Task: Find connections with filter location Blomberg with filter topic #mentorshipwith filter profile language Potuguese with filter current company CSG with filter school Institute of Management Technology, Ghaziabad with filter industry Personal Care Services with filter service category Consulting with filter keywords title Musician
Action: Mouse moved to (561, 73)
Screenshot: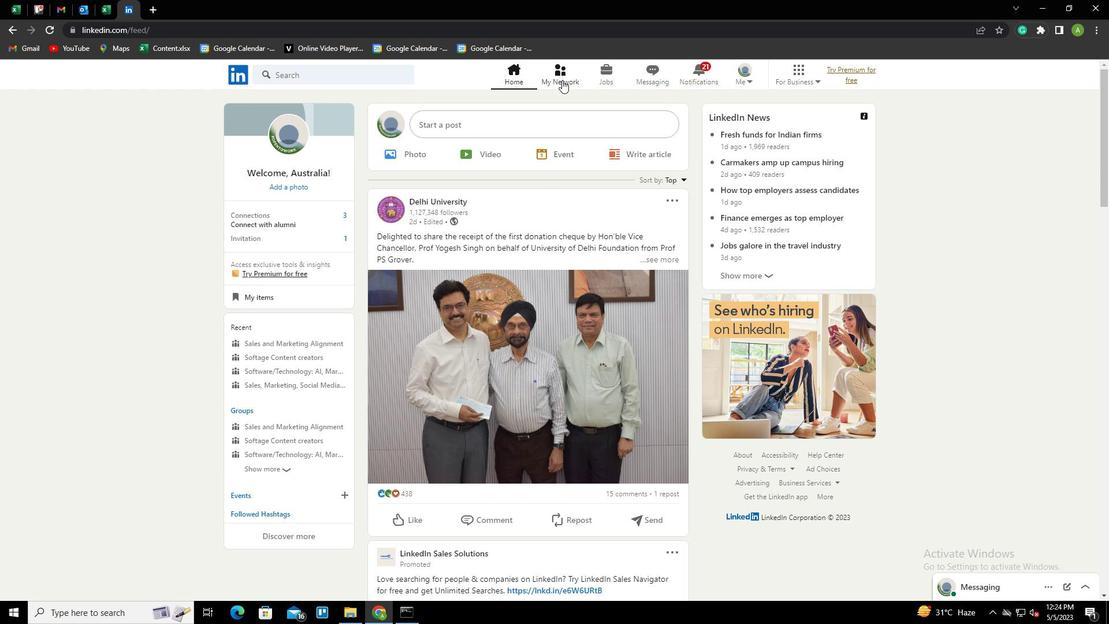 
Action: Mouse pressed left at (561, 73)
Screenshot: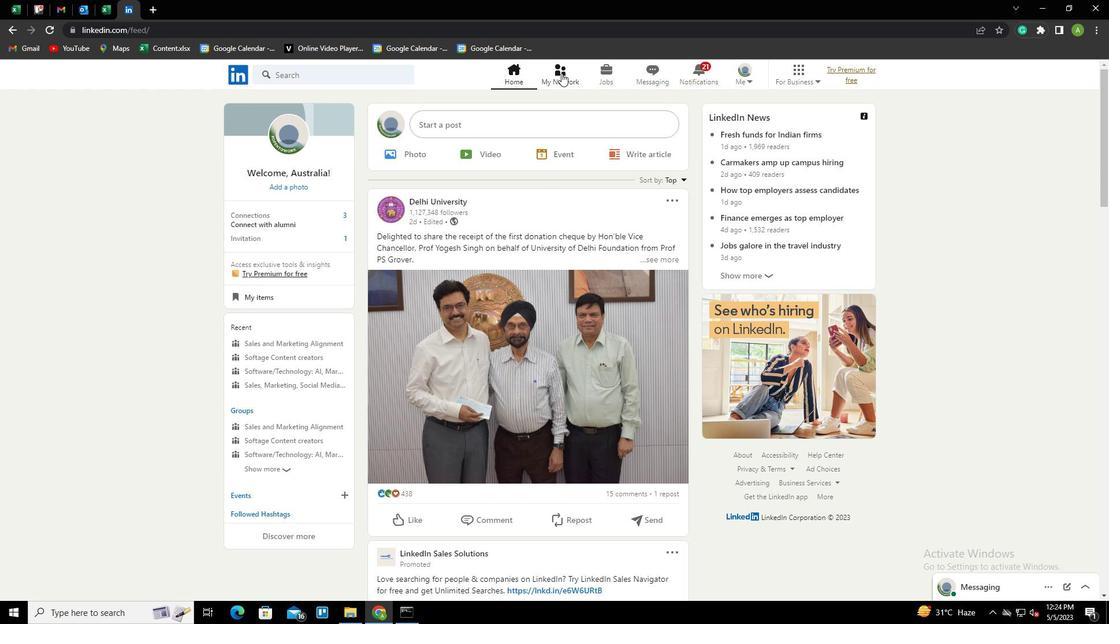 
Action: Mouse moved to (289, 138)
Screenshot: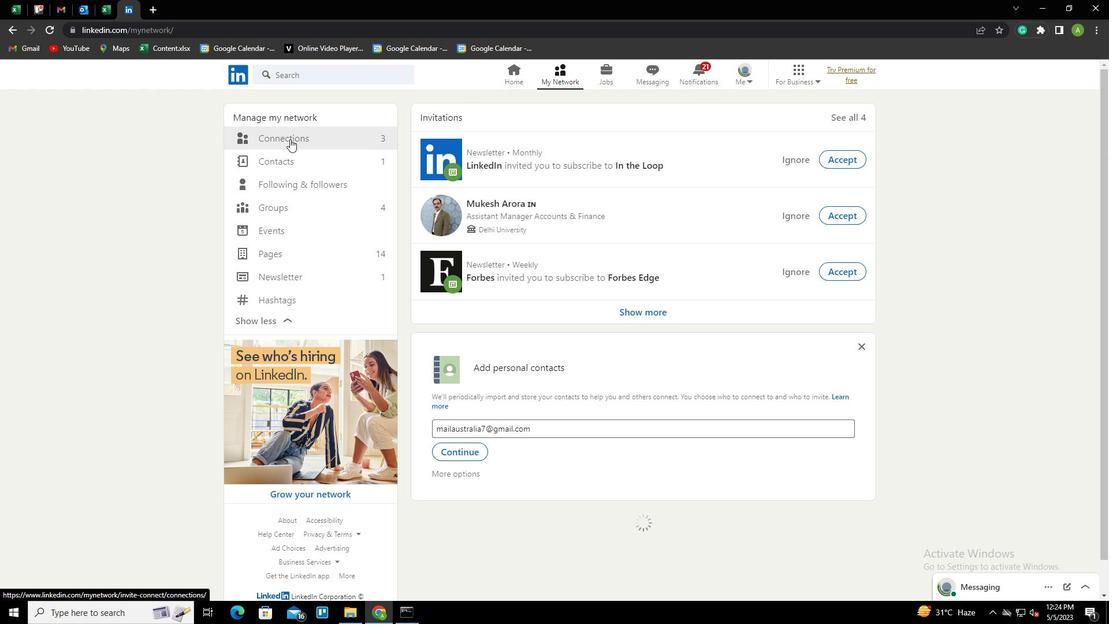 
Action: Mouse pressed left at (289, 138)
Screenshot: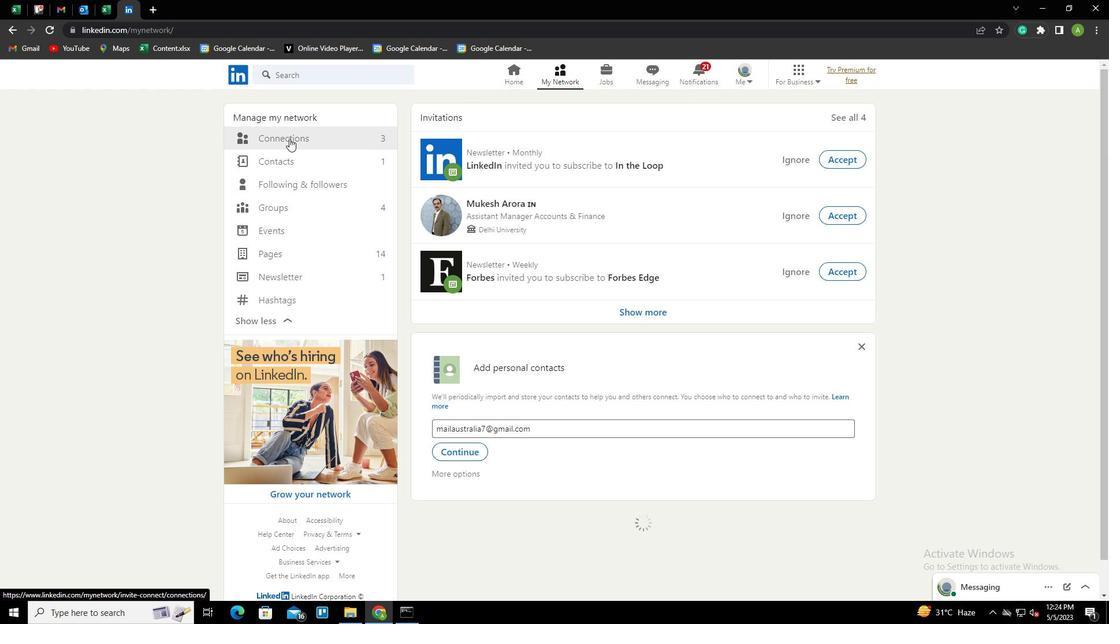 
Action: Mouse pressed left at (289, 138)
Screenshot: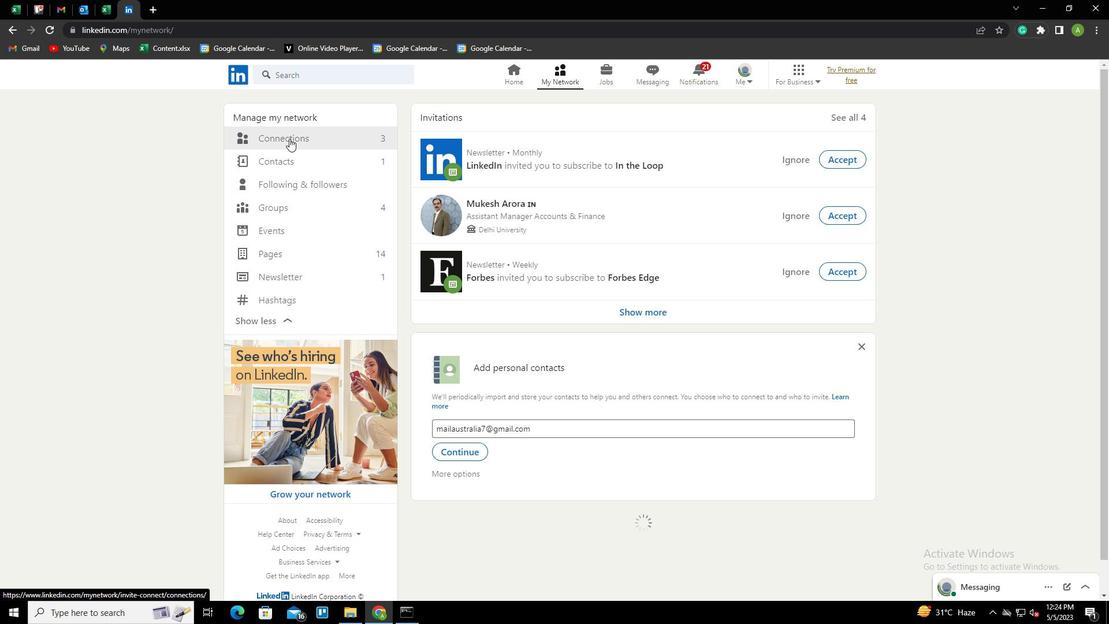 
Action: Mouse moved to (641, 135)
Screenshot: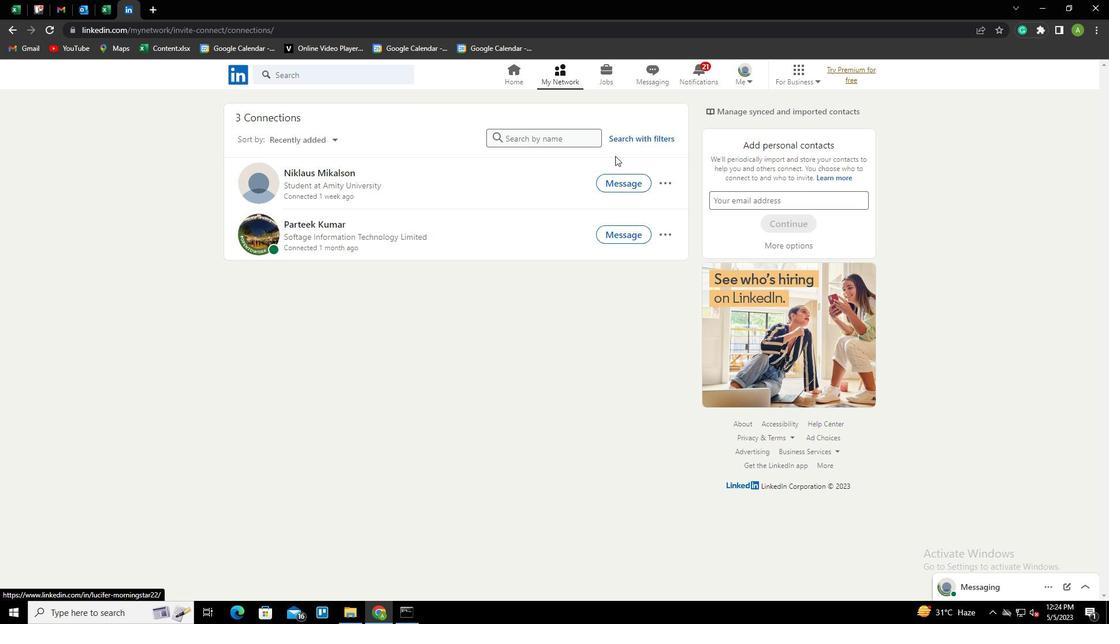 
Action: Mouse pressed left at (641, 135)
Screenshot: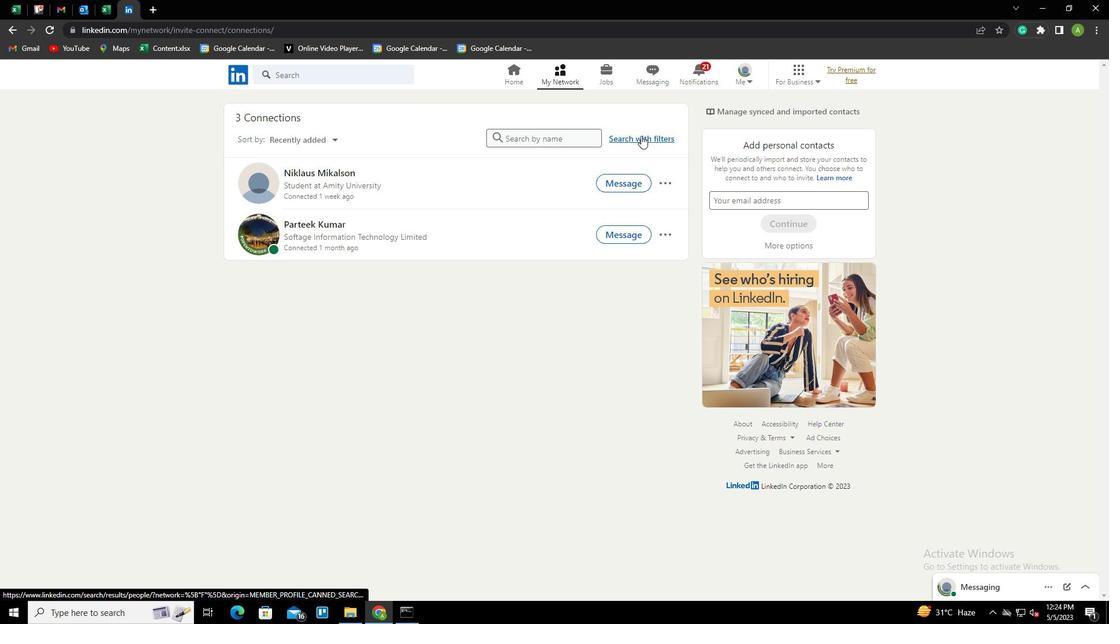 
Action: Mouse moved to (592, 102)
Screenshot: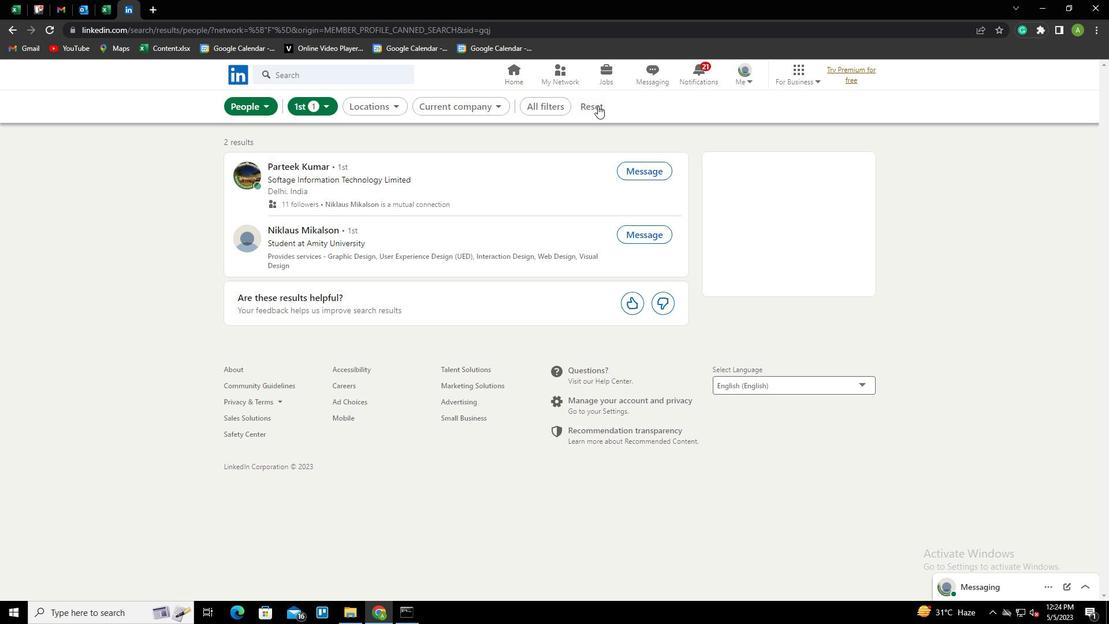 
Action: Mouse pressed left at (592, 102)
Screenshot: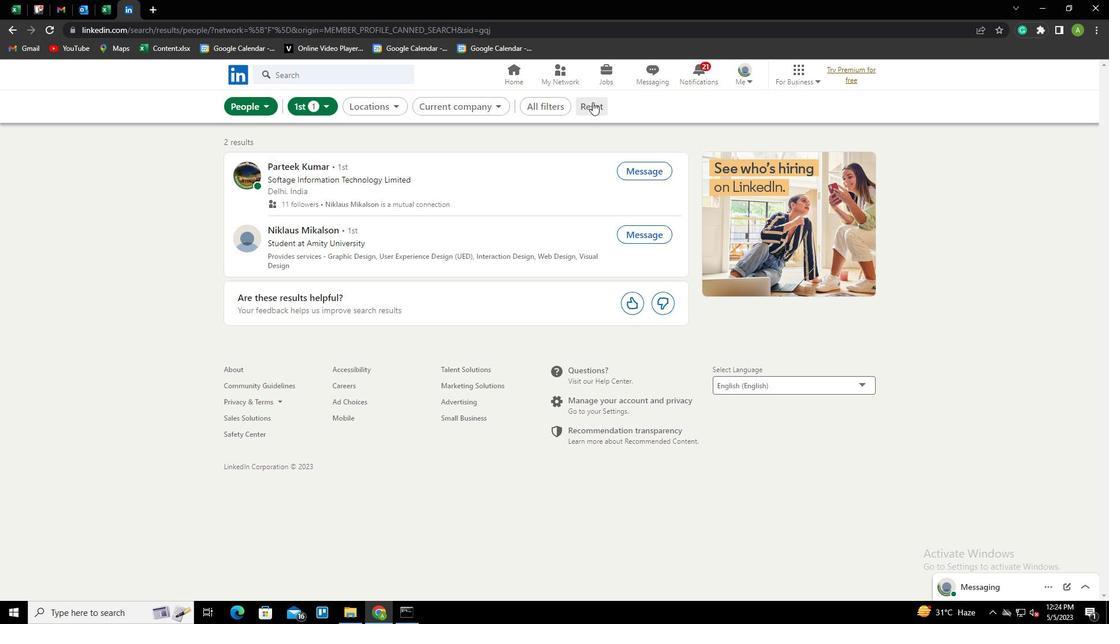 
Action: Mouse moved to (582, 104)
Screenshot: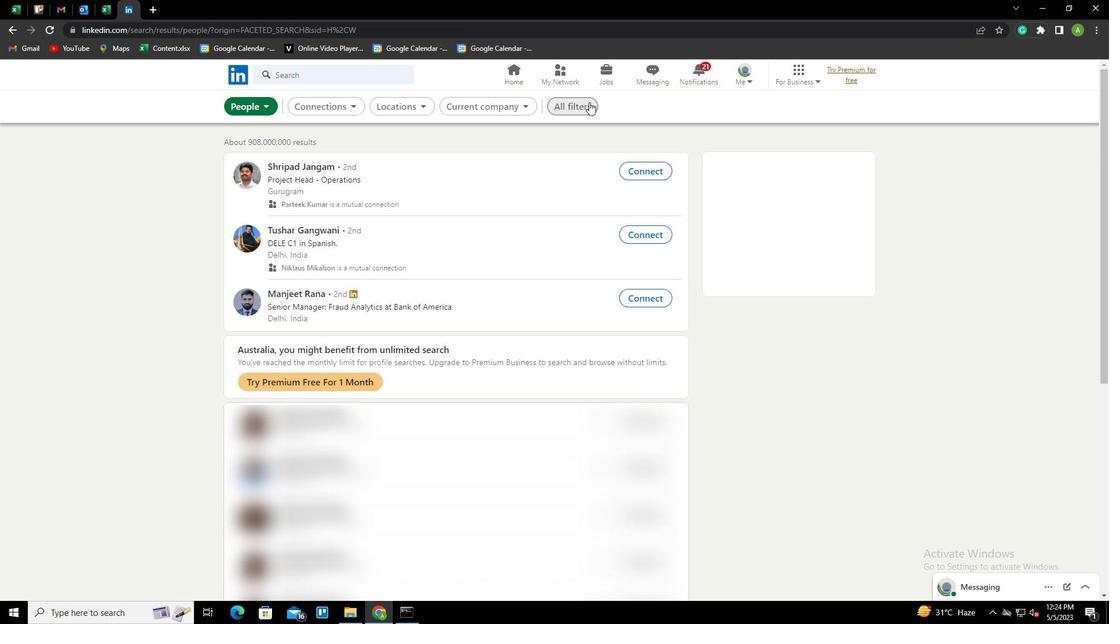 
Action: Mouse pressed left at (582, 104)
Screenshot: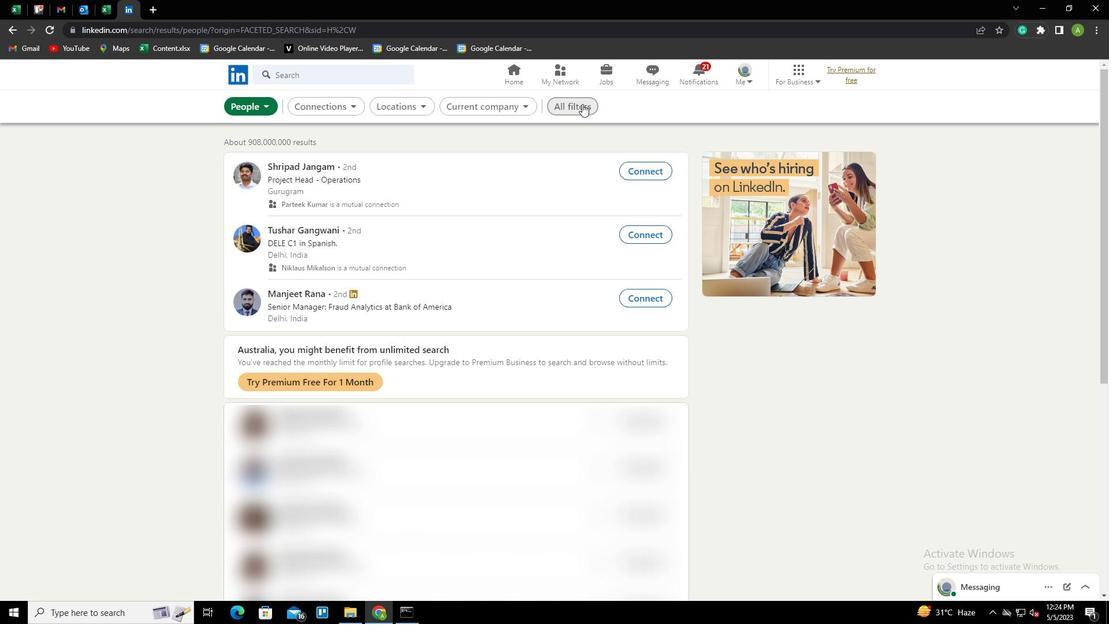 
Action: Mouse moved to (871, 332)
Screenshot: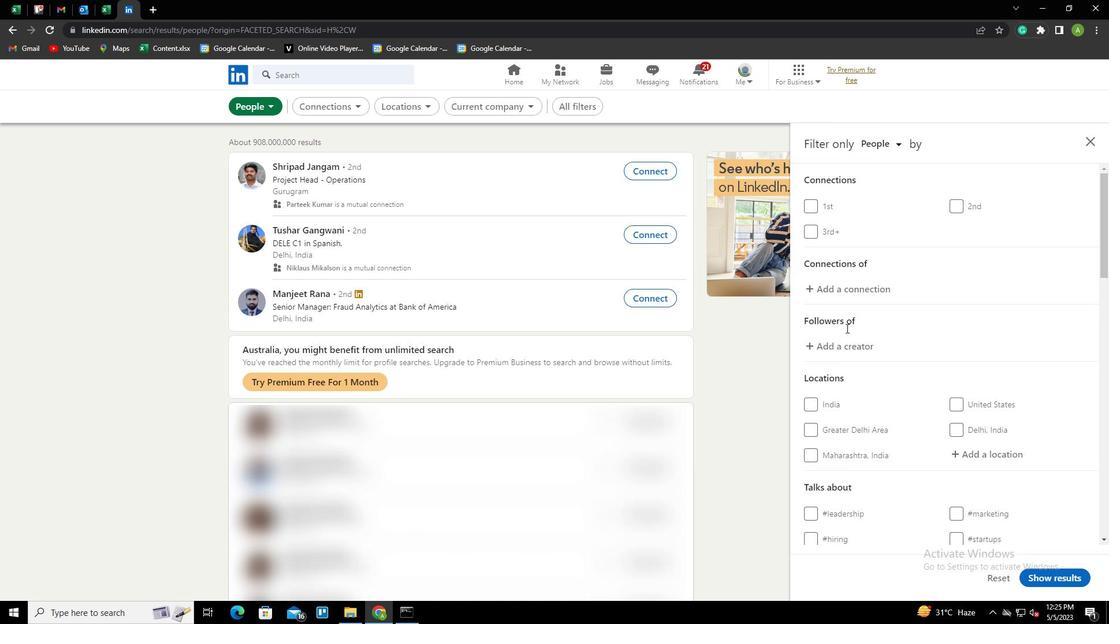 
Action: Mouse scrolled (871, 332) with delta (0, 0)
Screenshot: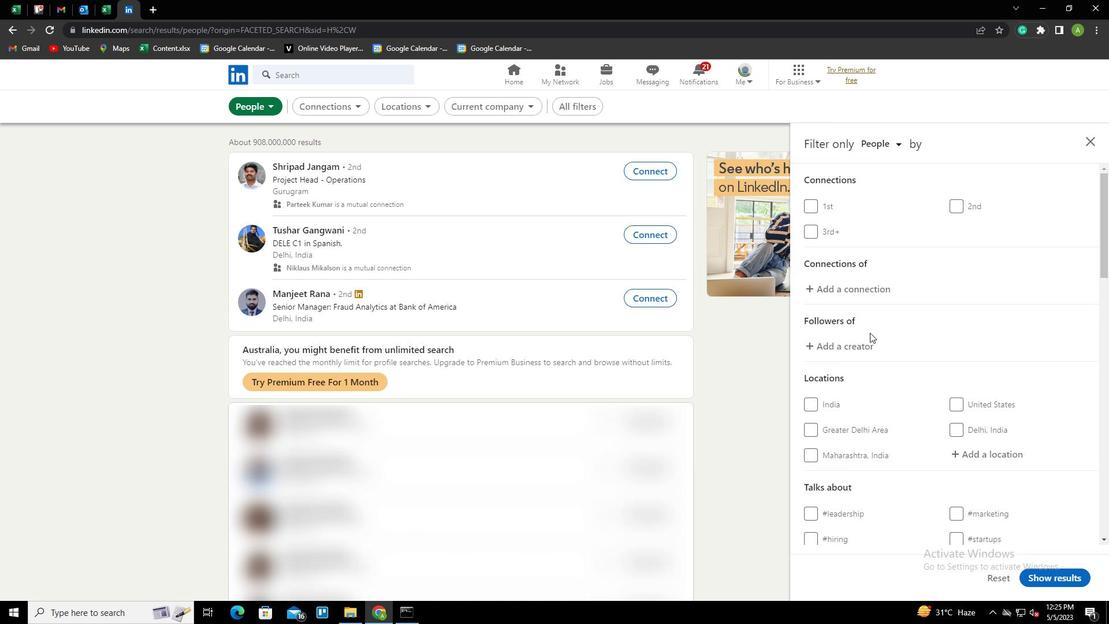 
Action: Mouse scrolled (871, 332) with delta (0, 0)
Screenshot: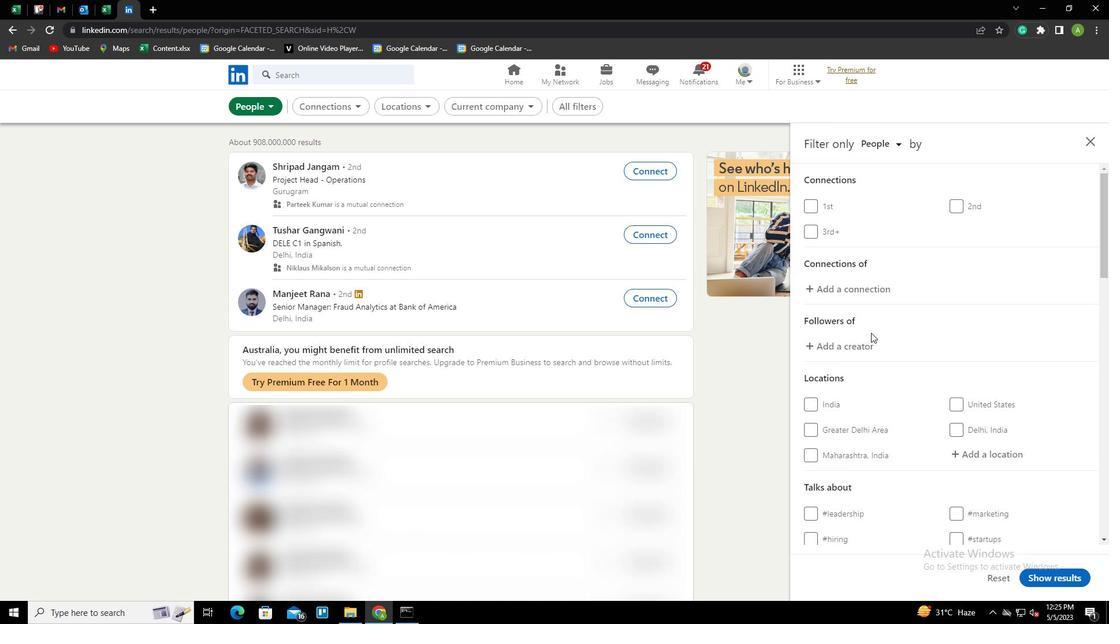 
Action: Mouse moved to (986, 342)
Screenshot: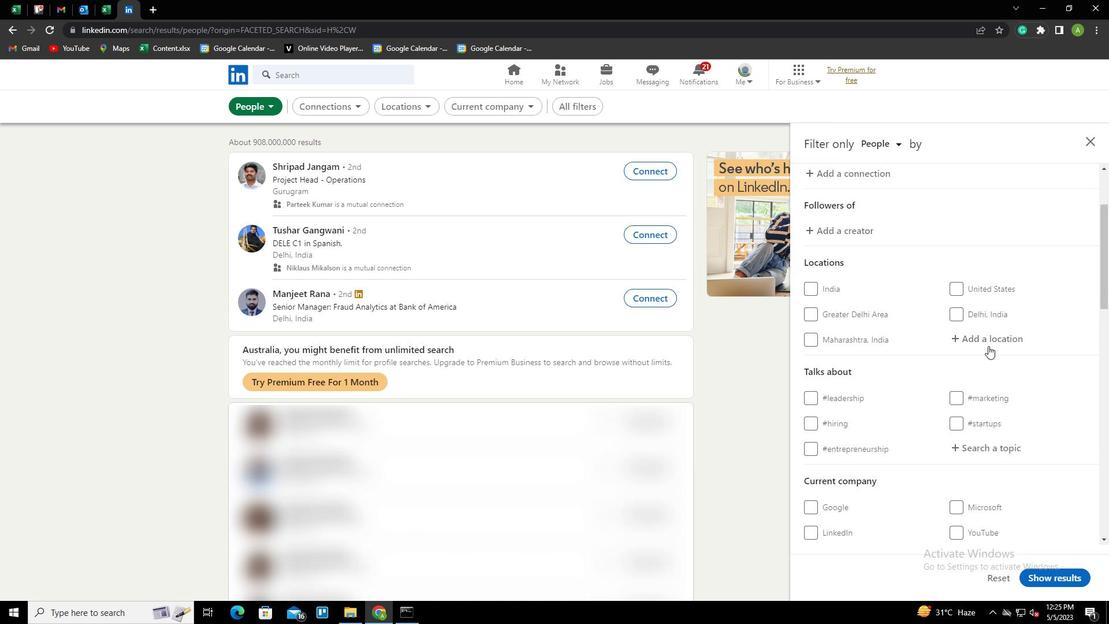 
Action: Mouse pressed left at (986, 342)
Screenshot: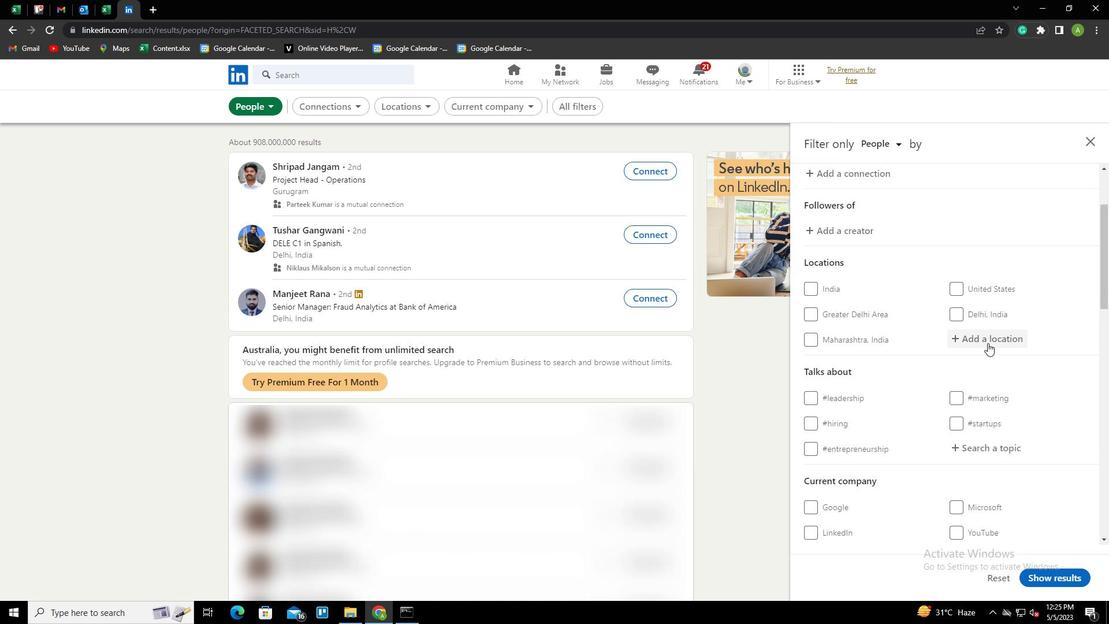 
Action: Key pressed <Key.shift><Key.shift><Key.shift><Key.shift>B
Screenshot: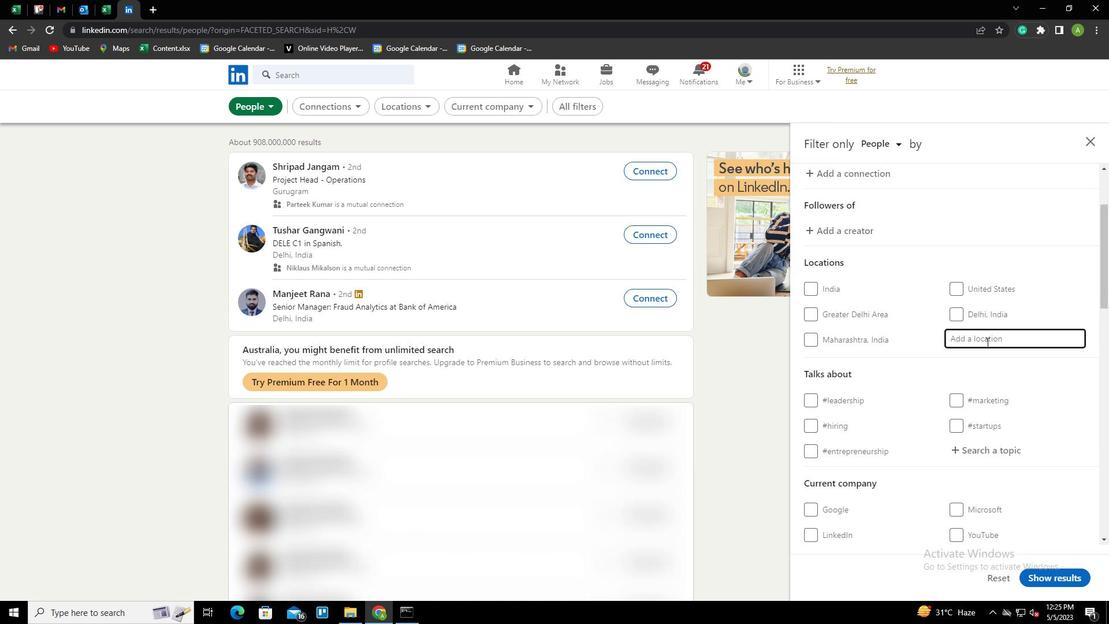 
Action: Mouse moved to (885, 292)
Screenshot: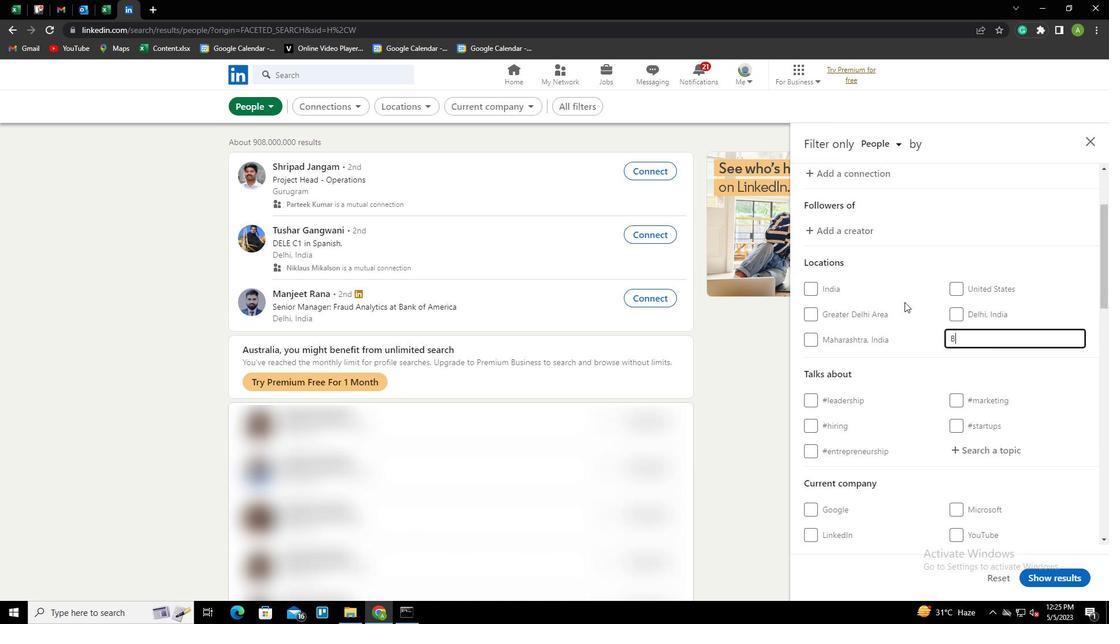
Action: Key pressed LOMBERG<Key.down><Key.enter>
Screenshot: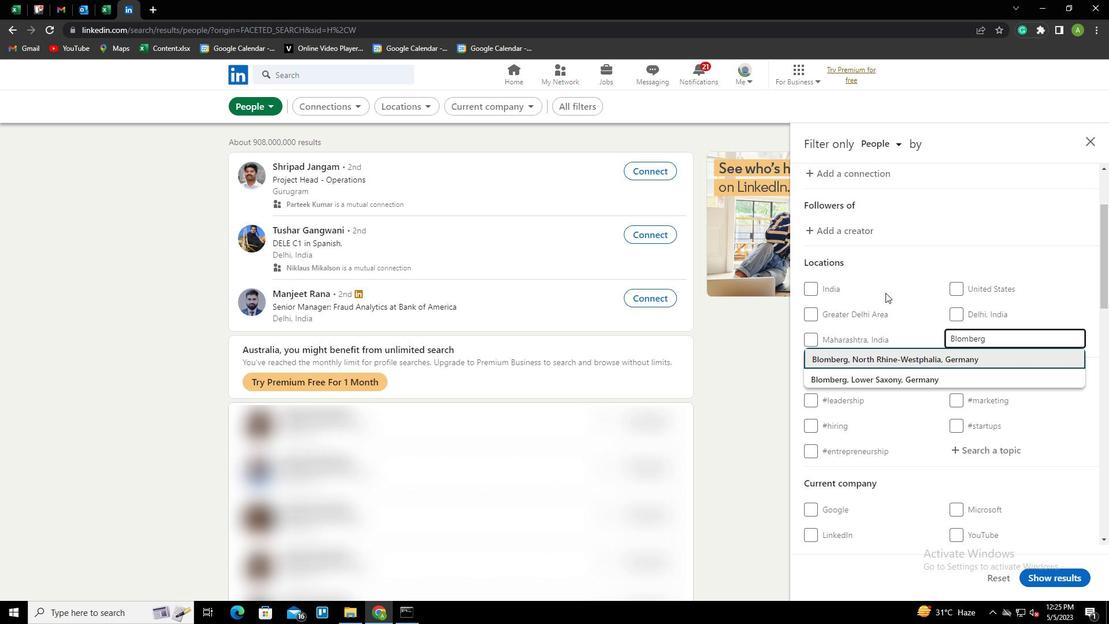 
Action: Mouse scrolled (885, 292) with delta (0, 0)
Screenshot: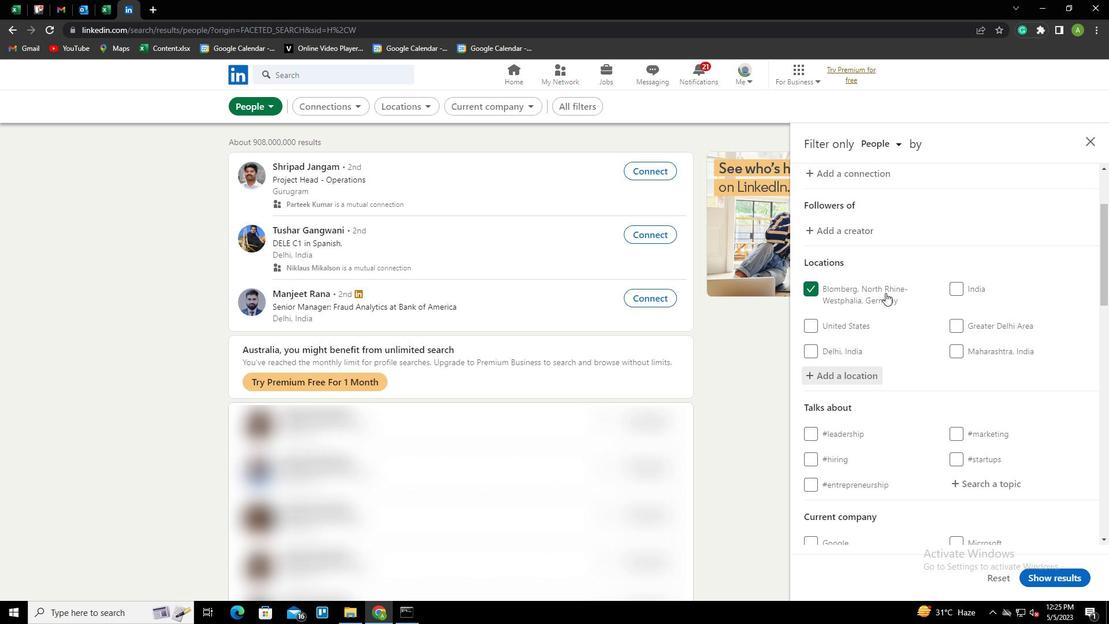
Action: Mouse scrolled (885, 292) with delta (0, 0)
Screenshot: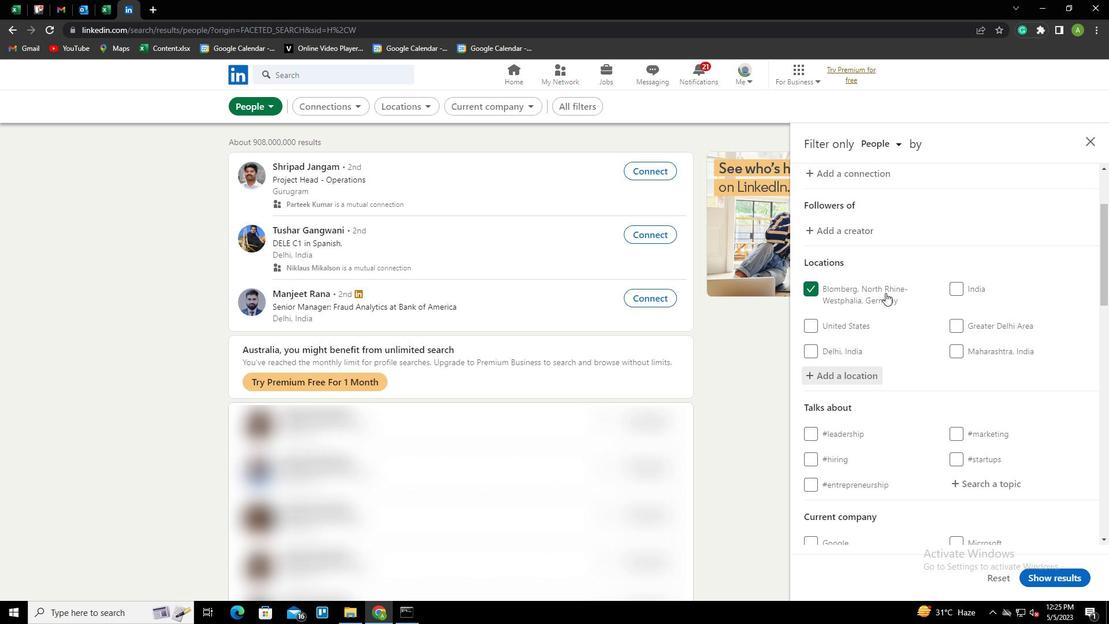 
Action: Mouse scrolled (885, 292) with delta (0, 0)
Screenshot: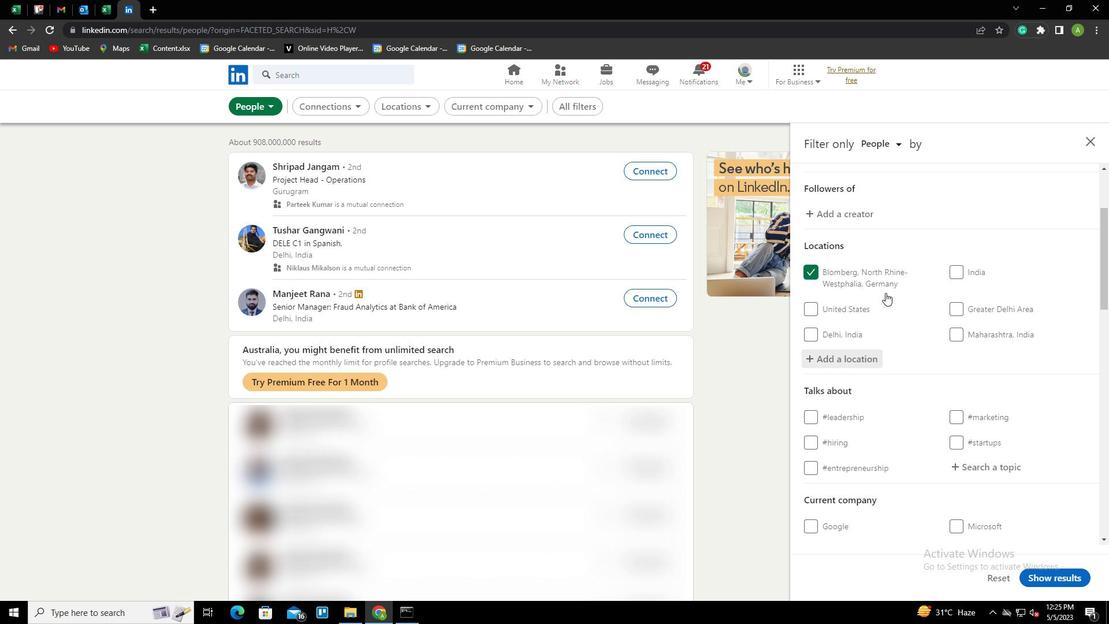 
Action: Mouse moved to (982, 308)
Screenshot: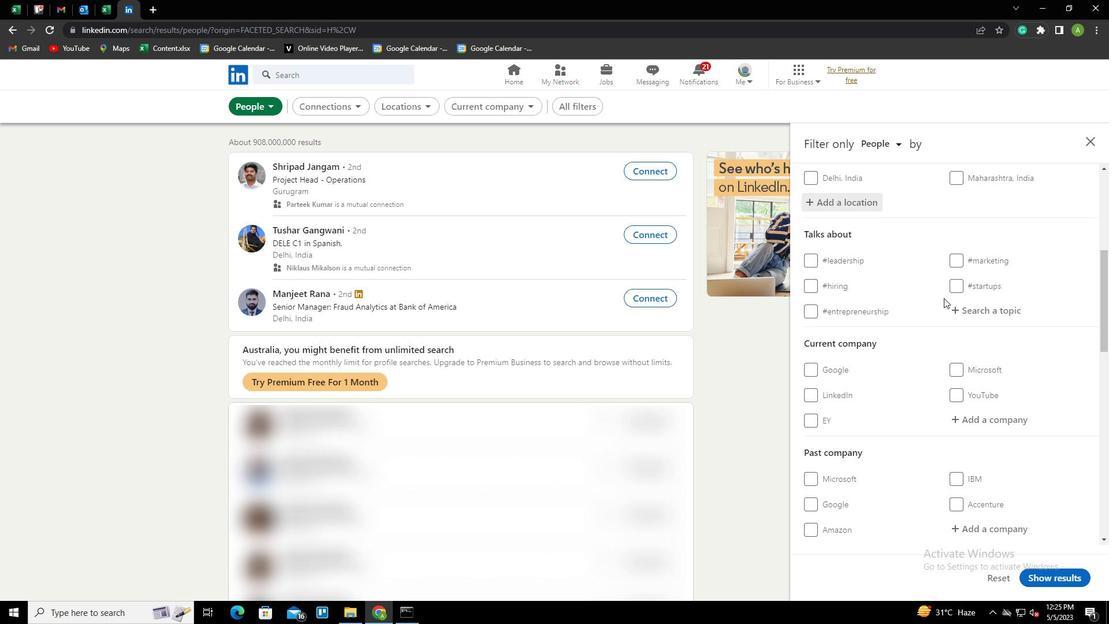 
Action: Mouse pressed left at (982, 308)
Screenshot: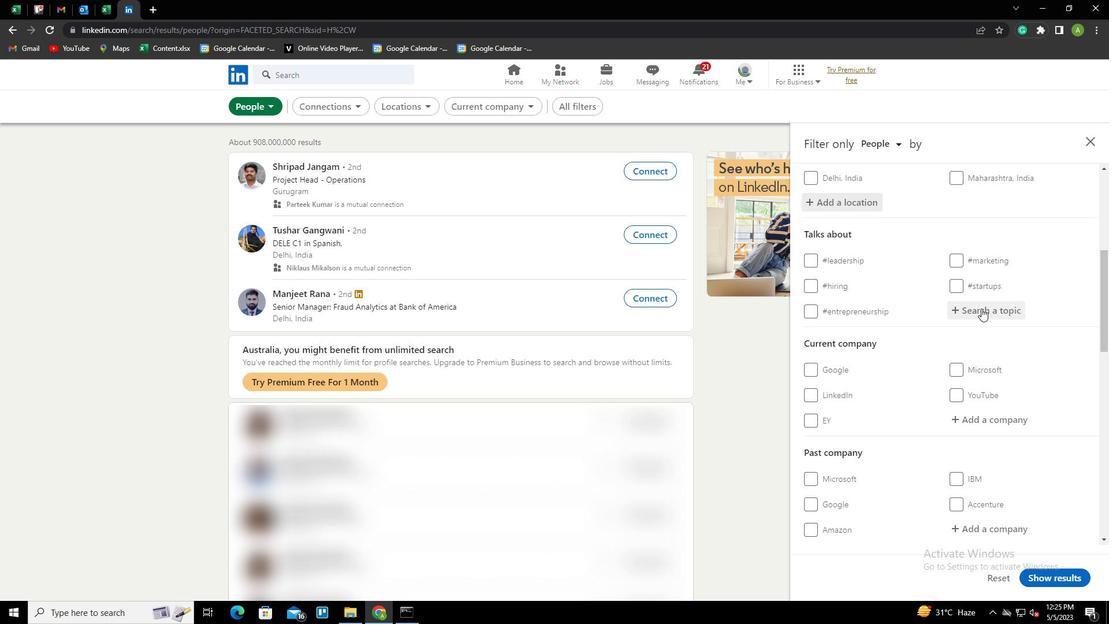 
Action: Mouse moved to (950, 328)
Screenshot: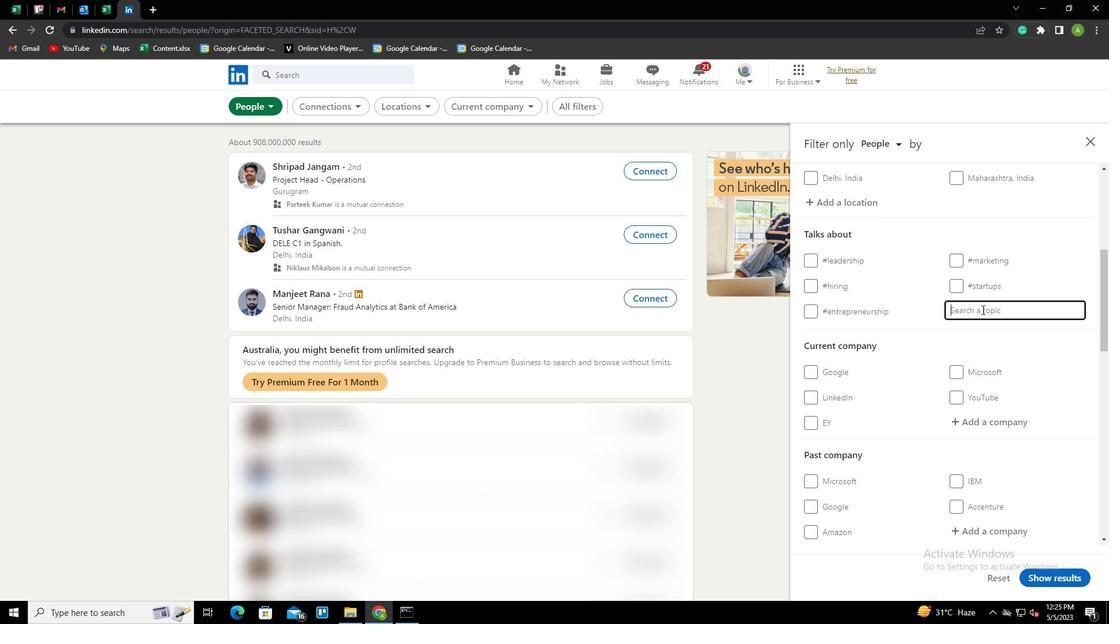 
Action: Key pressed MENTORSHIP<Key.down><Key.enter>
Screenshot: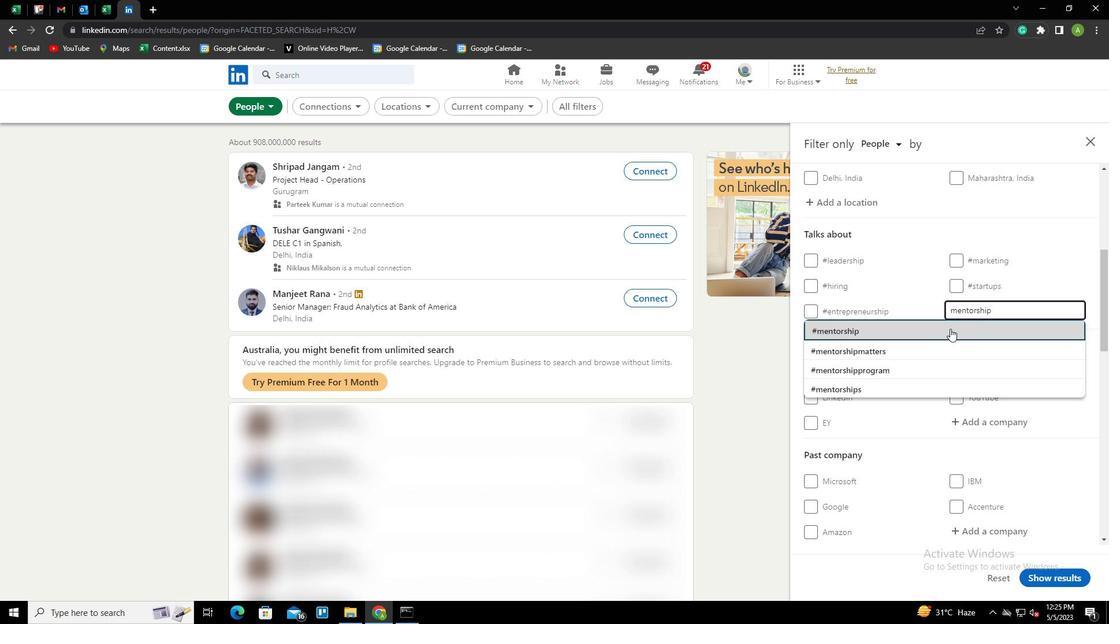
Action: Mouse scrolled (950, 328) with delta (0, 0)
Screenshot: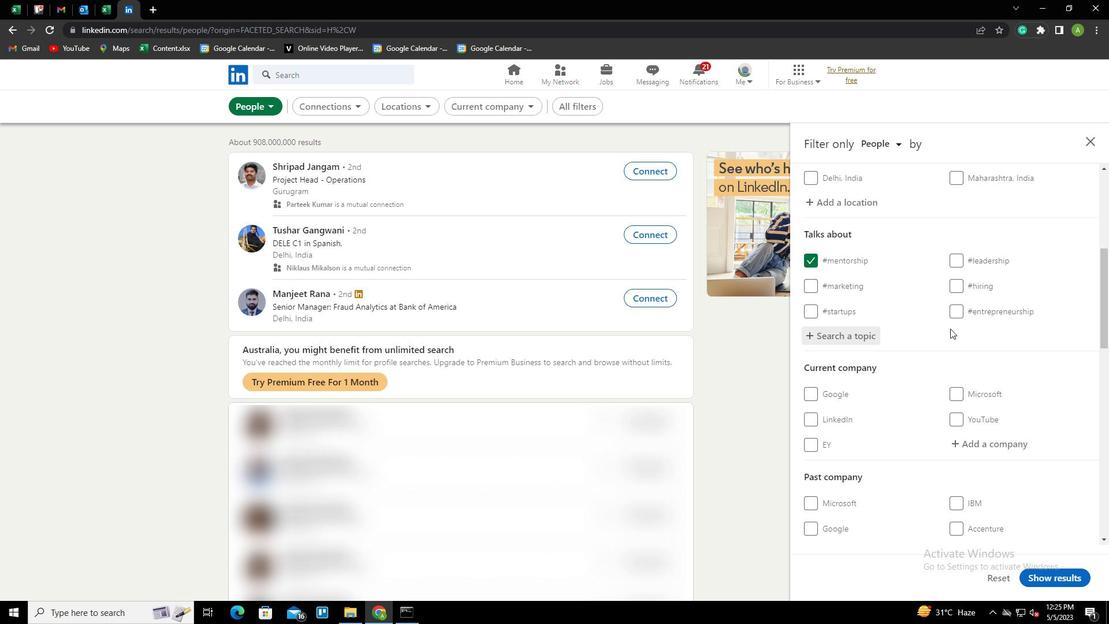 
Action: Mouse scrolled (950, 328) with delta (0, 0)
Screenshot: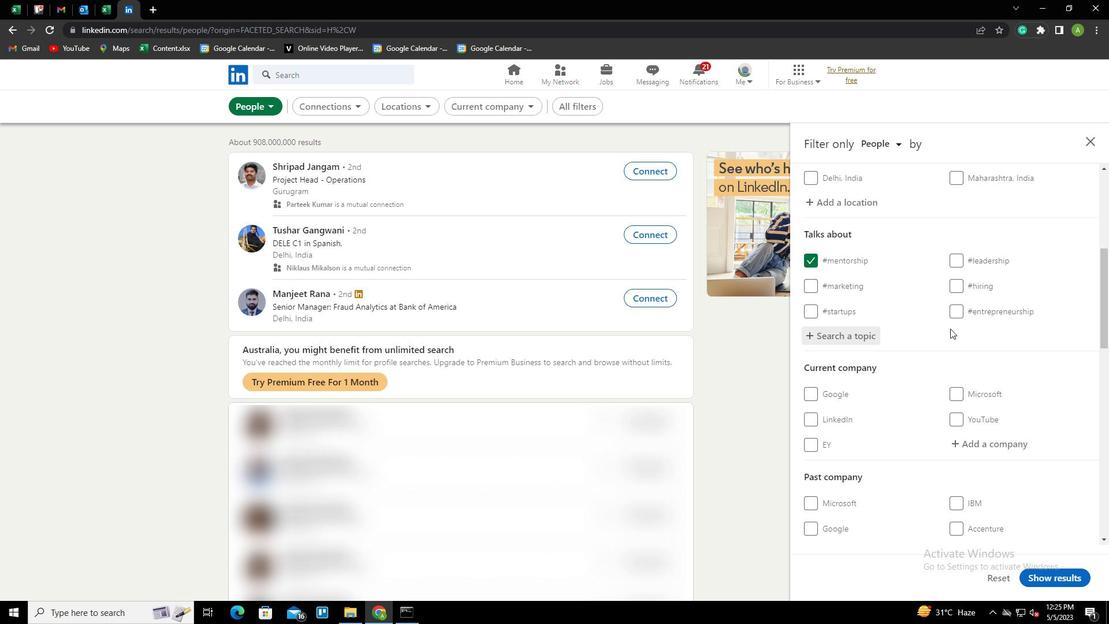 
Action: Mouse scrolled (950, 328) with delta (0, 0)
Screenshot: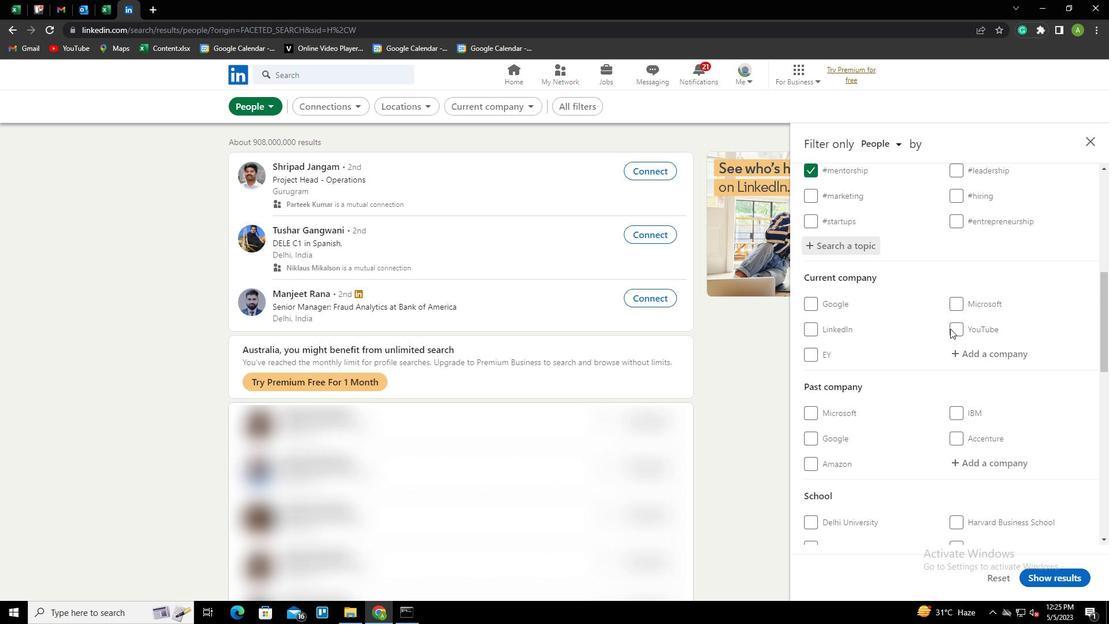 
Action: Mouse scrolled (950, 328) with delta (0, 0)
Screenshot: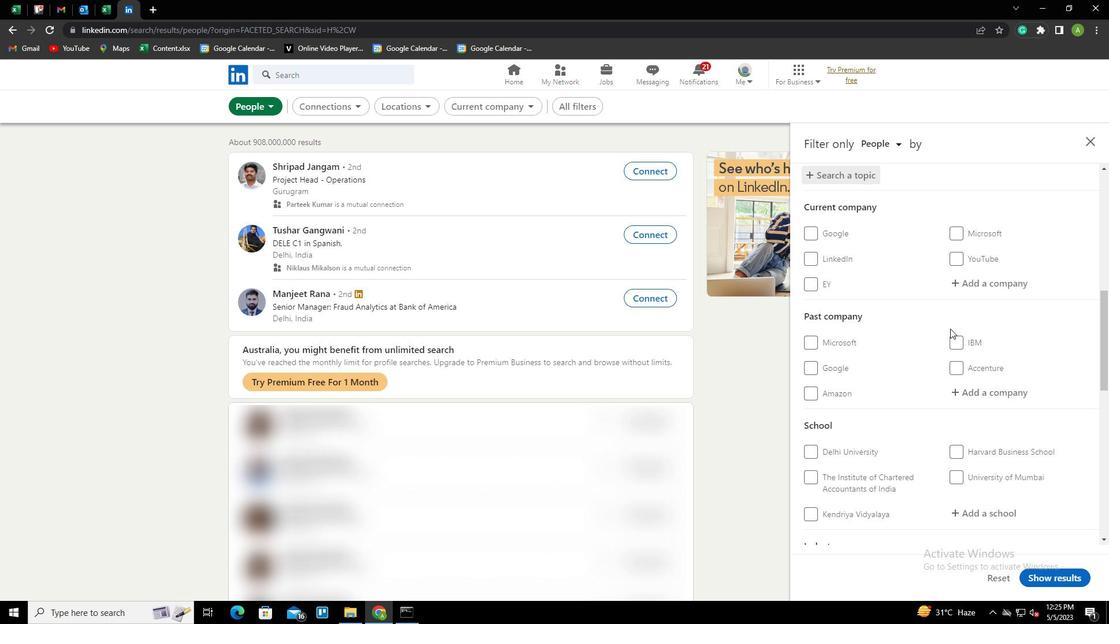 
Action: Mouse scrolled (950, 328) with delta (0, 0)
Screenshot: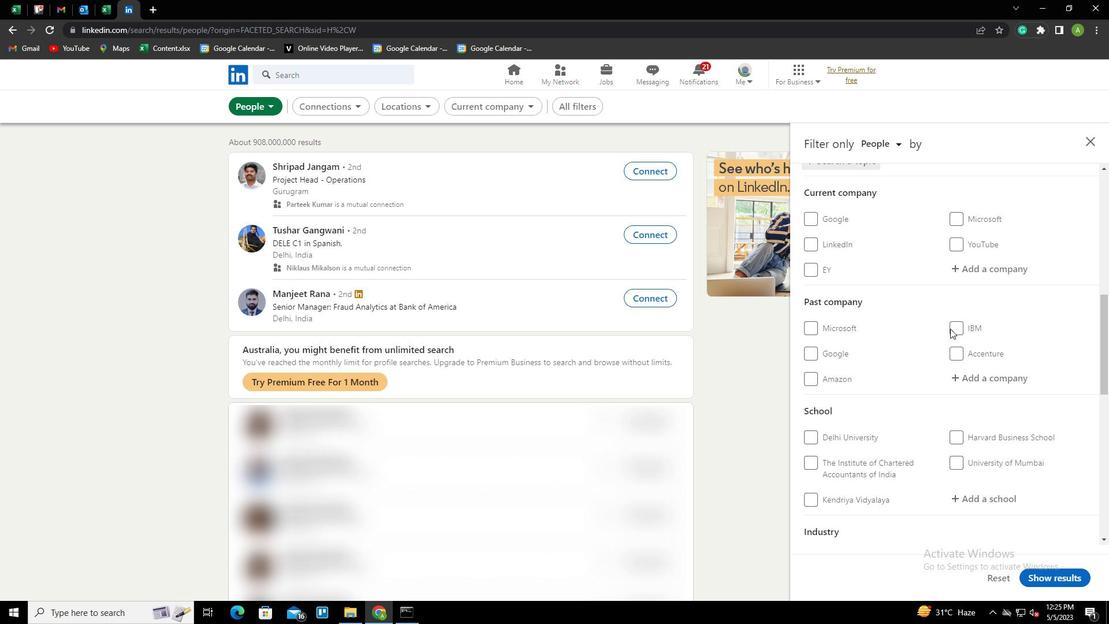 
Action: Mouse scrolled (950, 328) with delta (0, 0)
Screenshot: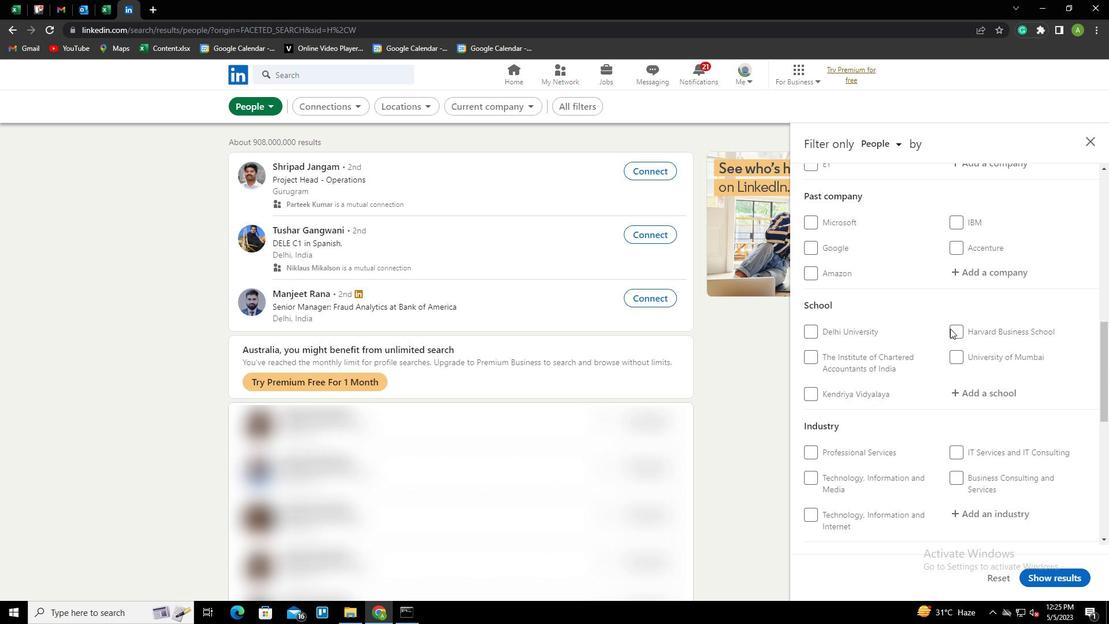 
Action: Mouse scrolled (950, 328) with delta (0, 0)
Screenshot: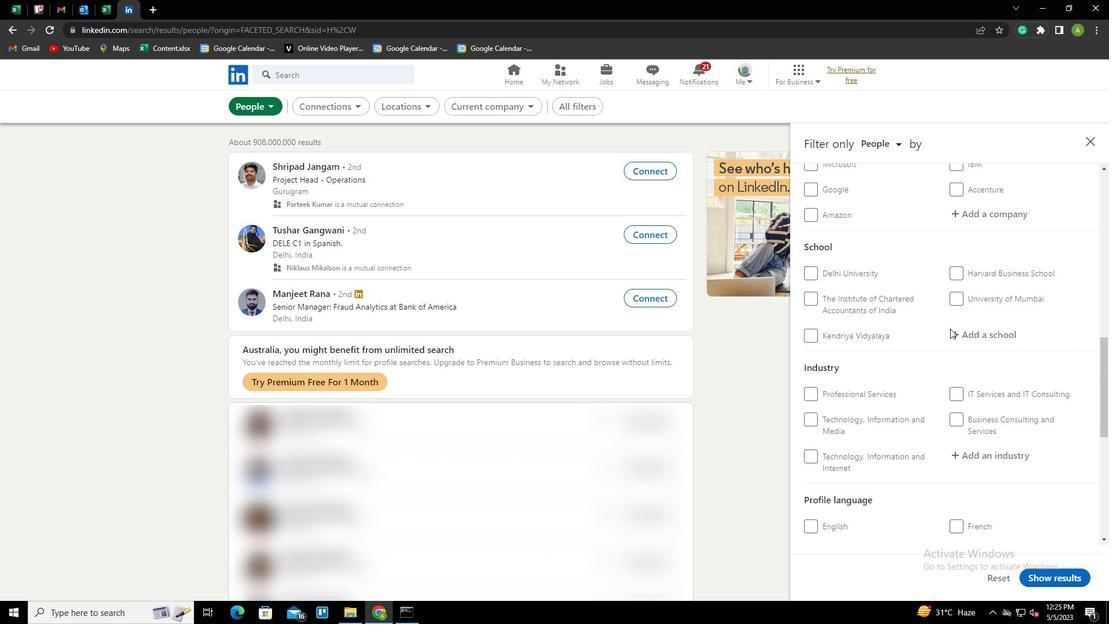 
Action: Mouse scrolled (950, 328) with delta (0, 0)
Screenshot: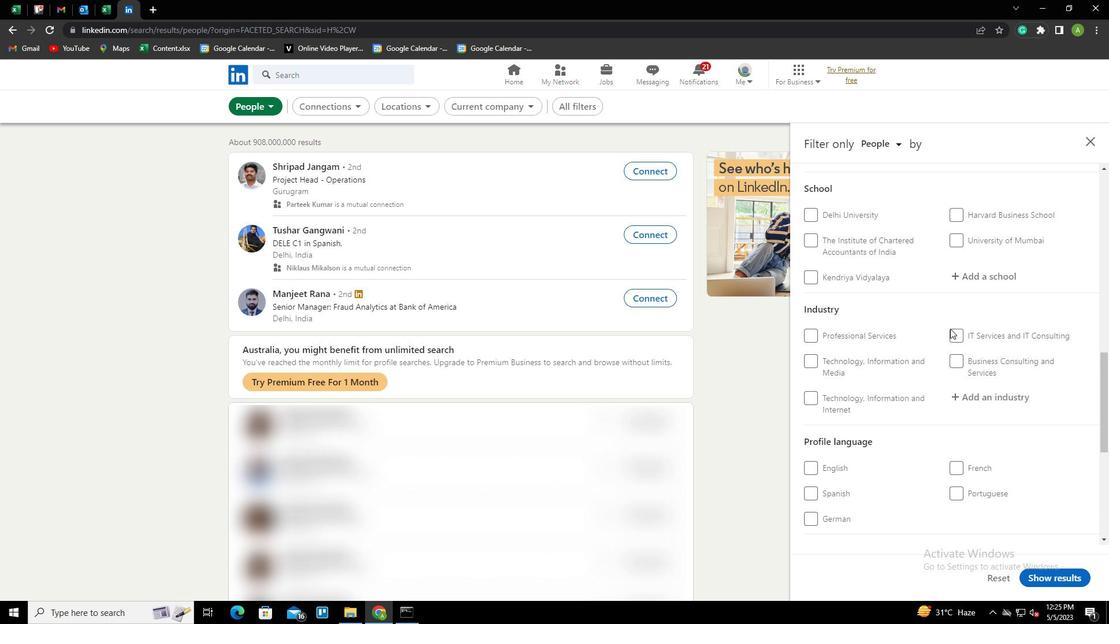
Action: Mouse scrolled (950, 328) with delta (0, 0)
Screenshot: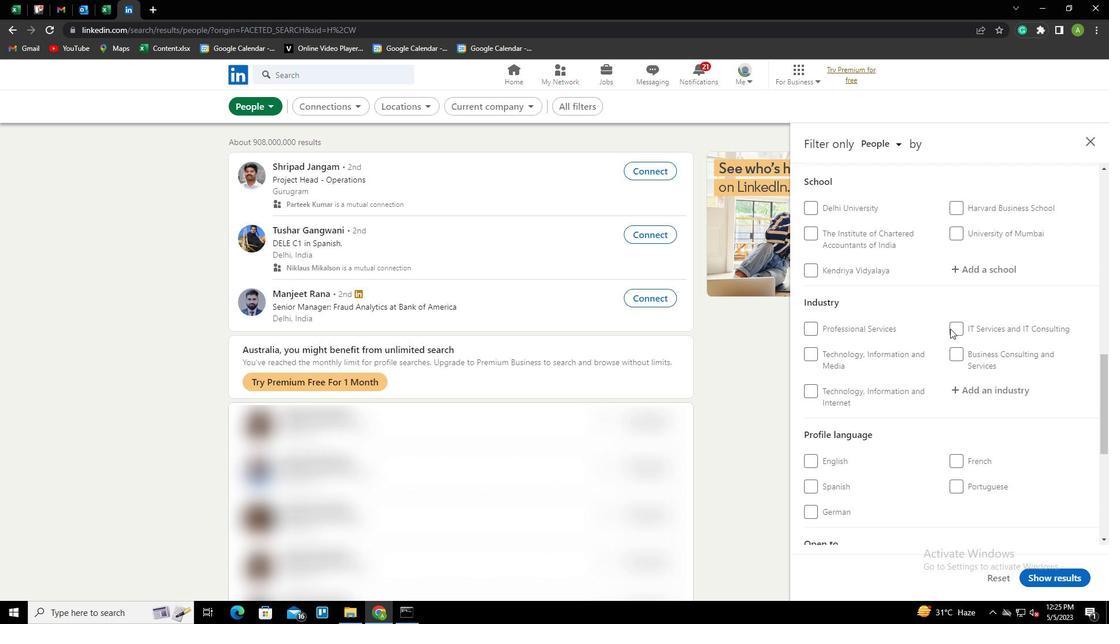 
Action: Mouse moved to (956, 366)
Screenshot: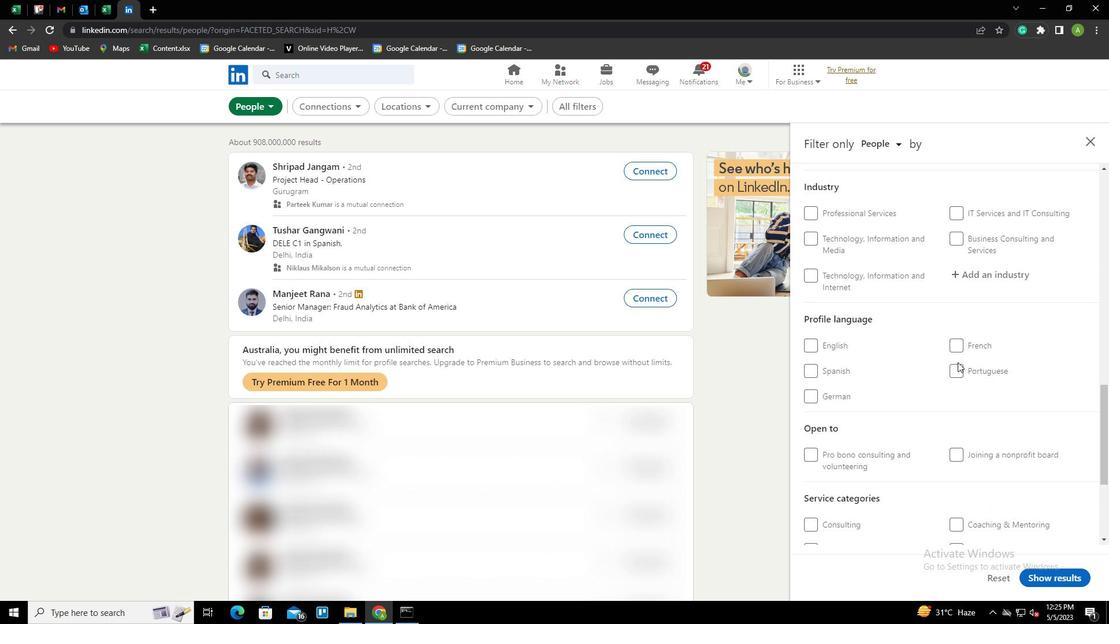 
Action: Mouse pressed left at (956, 366)
Screenshot: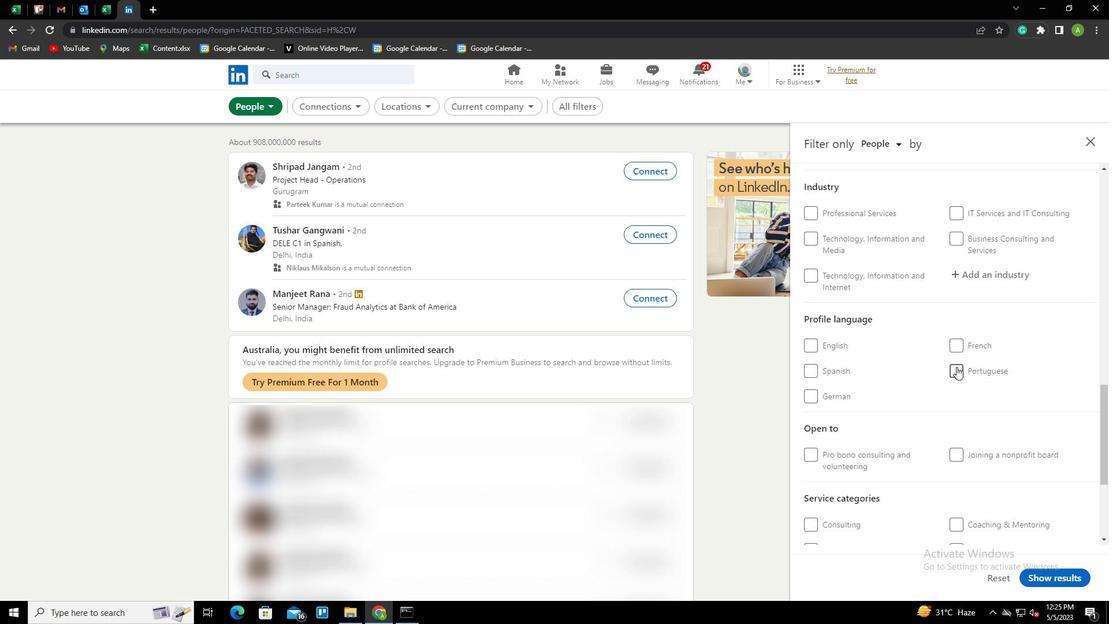 
Action: Mouse moved to (979, 343)
Screenshot: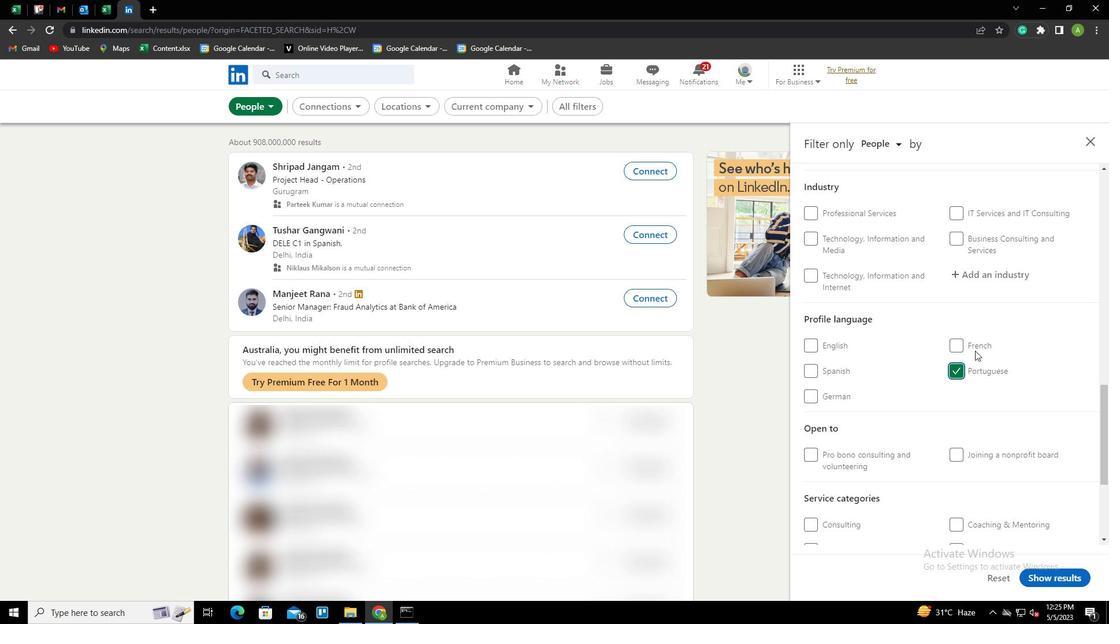 
Action: Mouse scrolled (979, 343) with delta (0, 0)
Screenshot: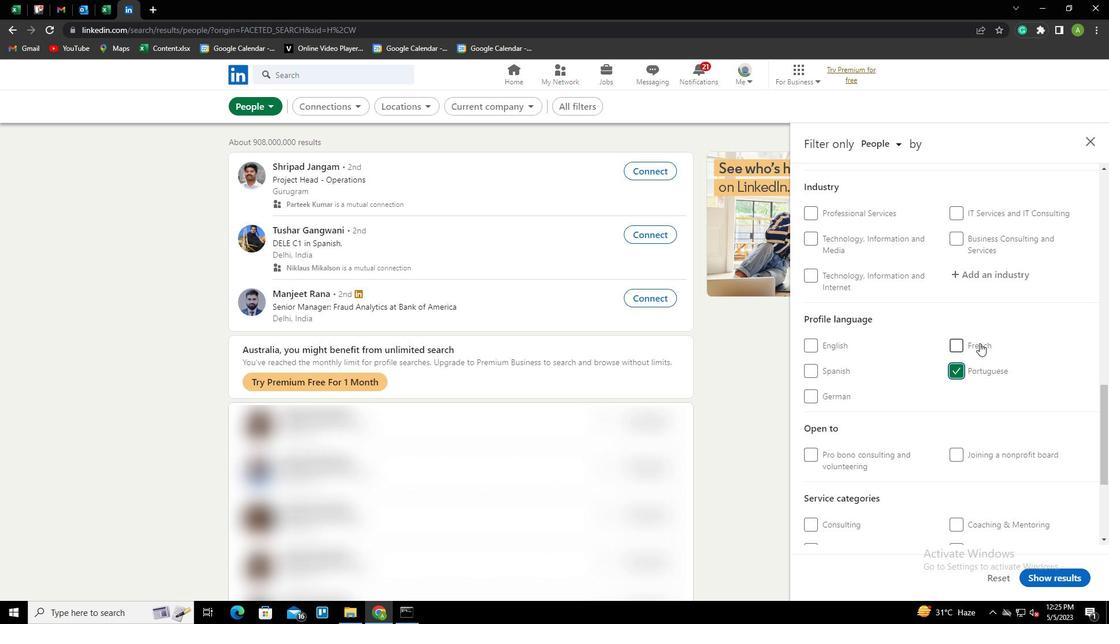 
Action: Mouse scrolled (979, 343) with delta (0, 0)
Screenshot: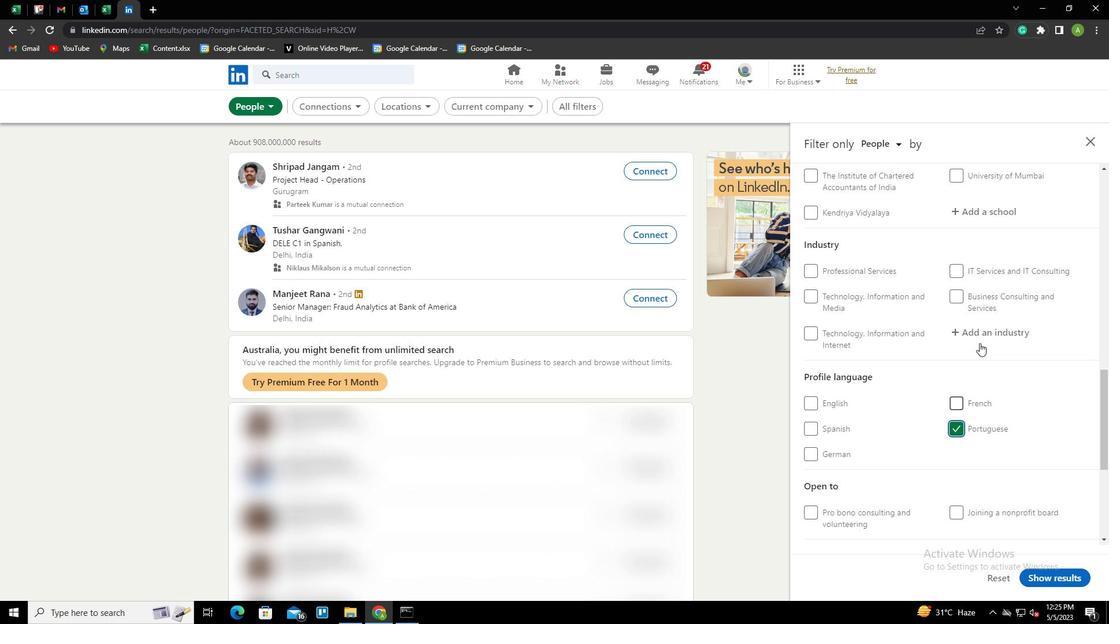 
Action: Mouse scrolled (979, 343) with delta (0, 0)
Screenshot: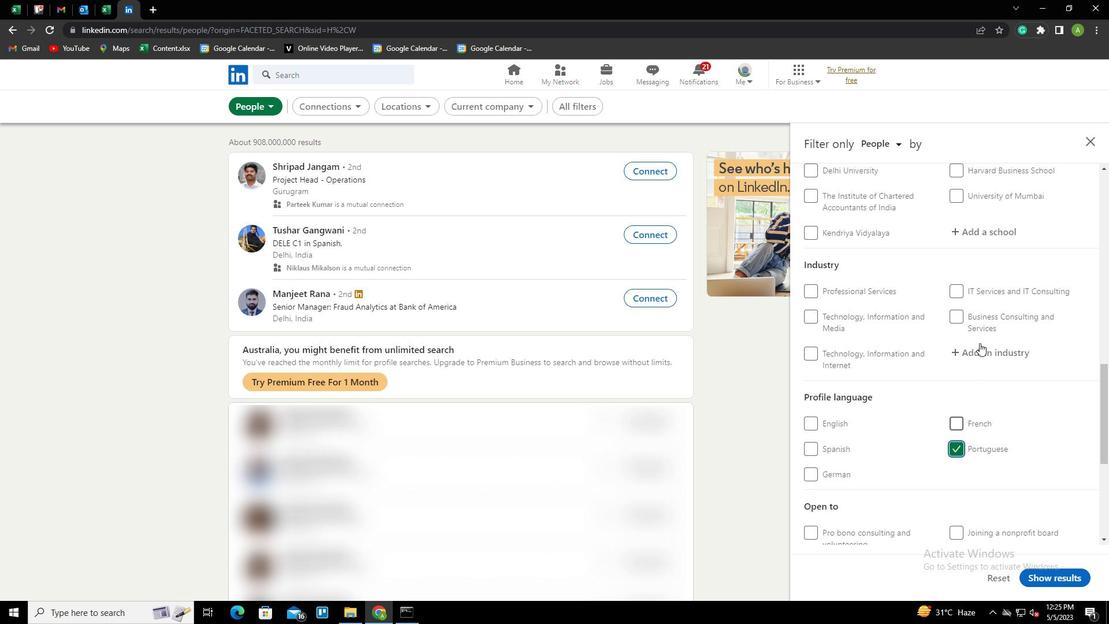 
Action: Mouse scrolled (979, 343) with delta (0, 0)
Screenshot: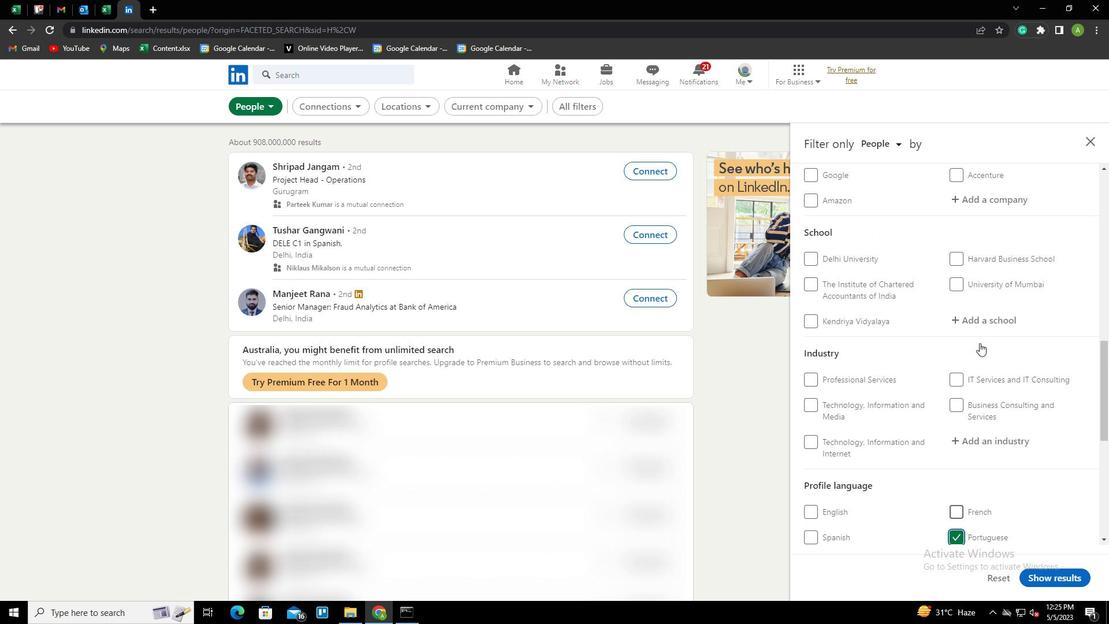 
Action: Mouse scrolled (979, 343) with delta (0, 0)
Screenshot: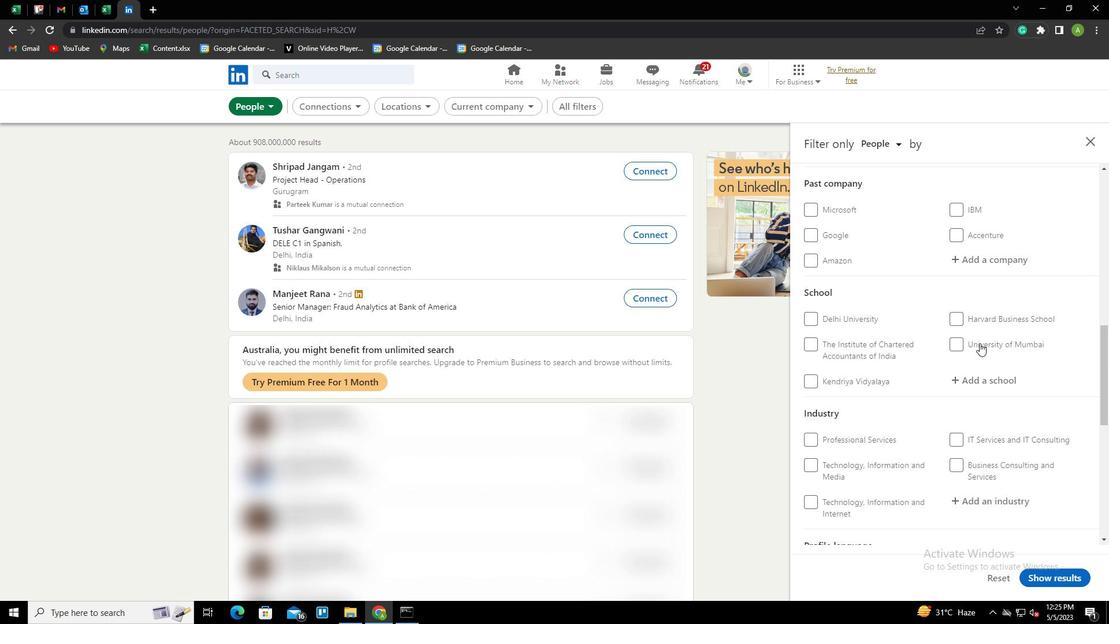 
Action: Mouse scrolled (979, 343) with delta (0, 0)
Screenshot: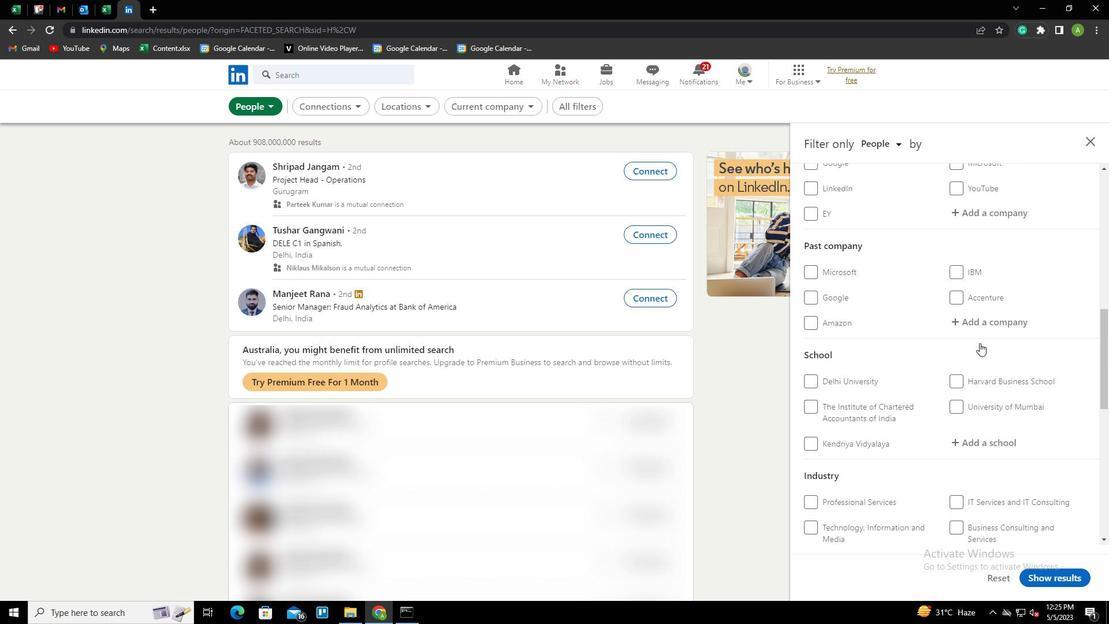 
Action: Mouse scrolled (979, 343) with delta (0, 0)
Screenshot: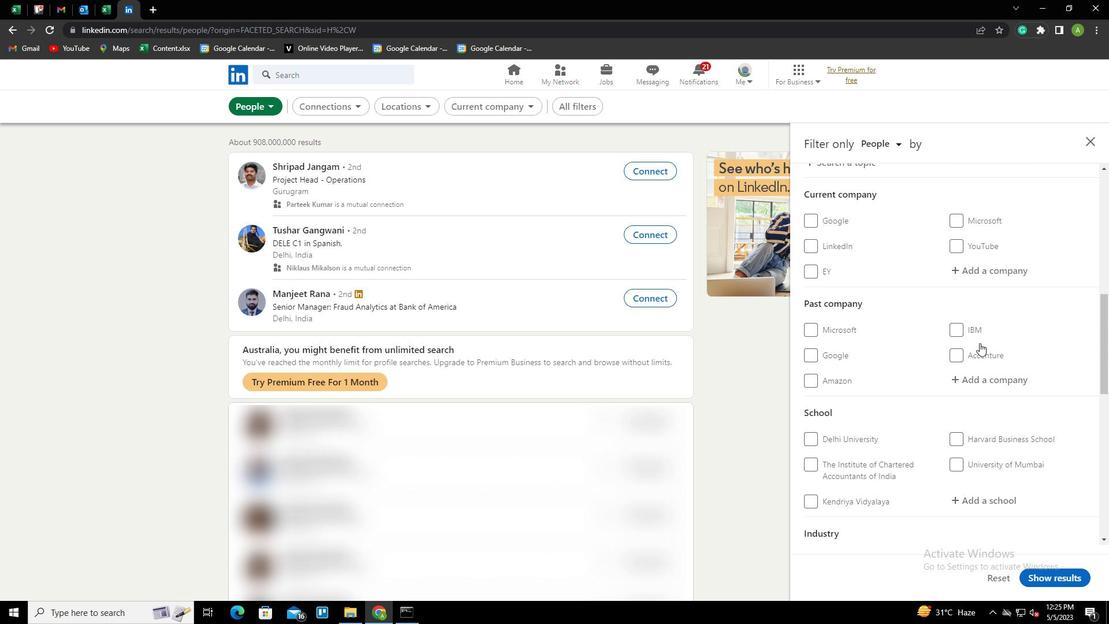 
Action: Mouse moved to (977, 330)
Screenshot: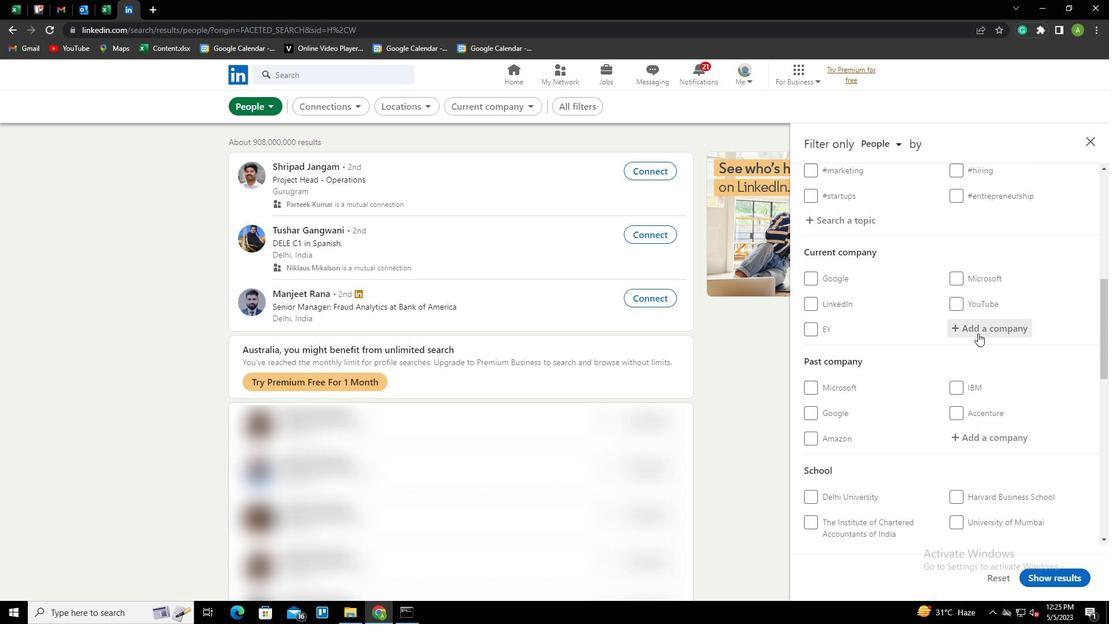 
Action: Mouse pressed left at (977, 330)
Screenshot: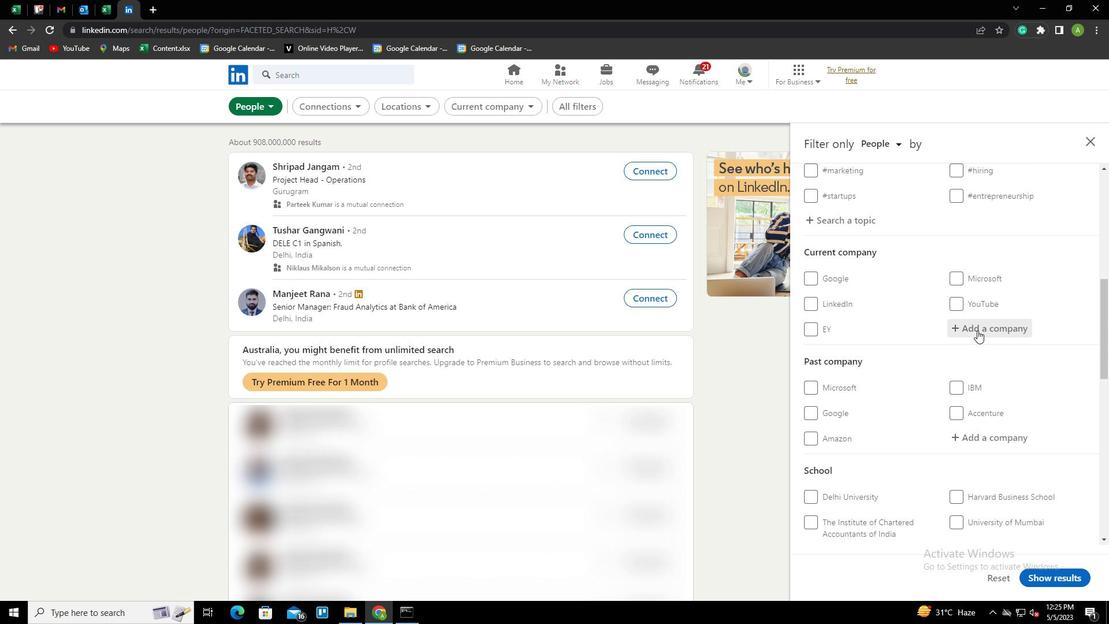 
Action: Mouse moved to (948, 346)
Screenshot: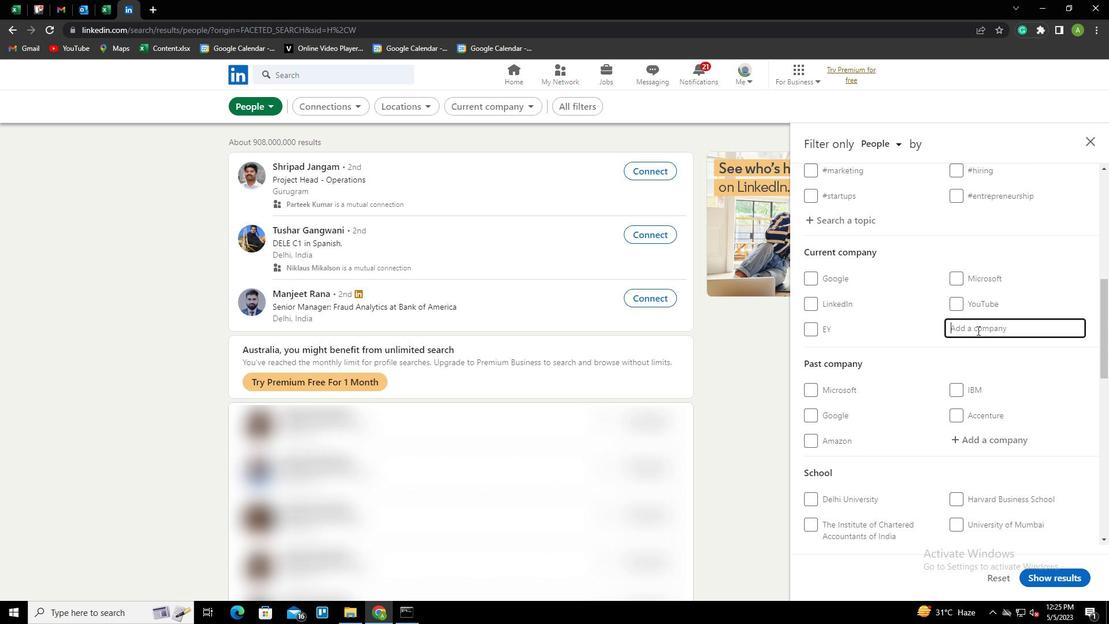 
Action: Key pressed <Key.shift>CI<Key.backspace><Key.backspace><Key.shift>CONSULTING<Key.space><Key.shift><Key.shift><Key.shift><Key.shift><Key.shift><Key.shift><Key.shift><Key.shift><Key.shift><Key.shift><Key.shift><Key.shift><Key.shift><Key.shift><Key.shift><Key.shift><Key.shift><Key.shift><Key.shift><Key.shift><Key.shift><Key.shift><Key.shift_r><Key.shift_r><Key.shift_r><Key.shift_r><Key.shift_r><Key.home><Key.shift><Key.shift><Key.shift><Key.shift><Key.shift>CSG<Key.down><Key.enter>
Screenshot: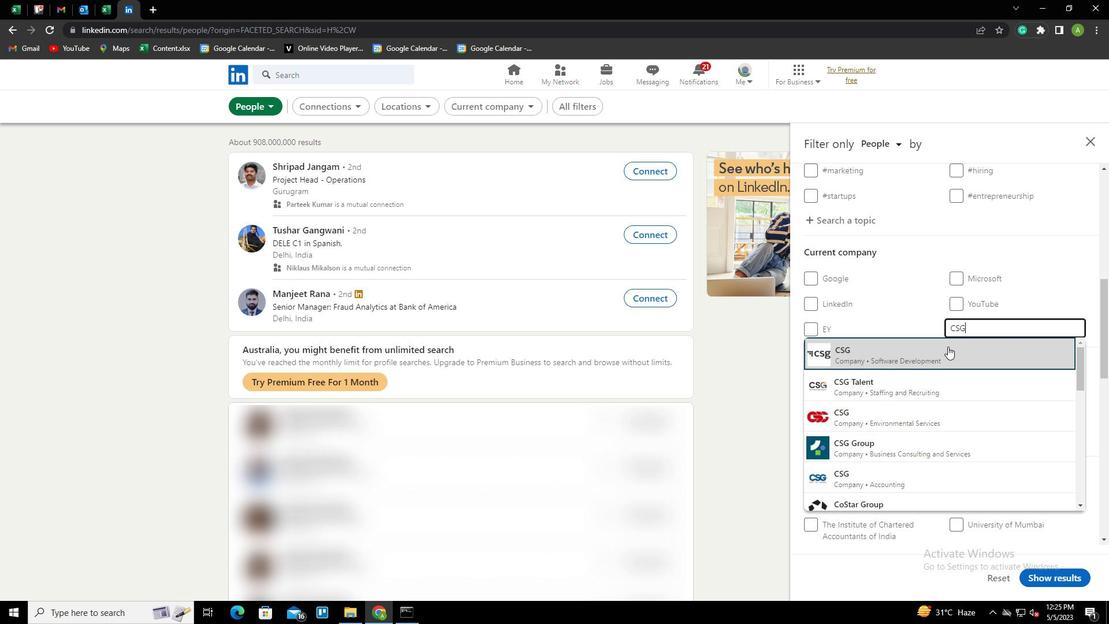 
Action: Mouse moved to (945, 347)
Screenshot: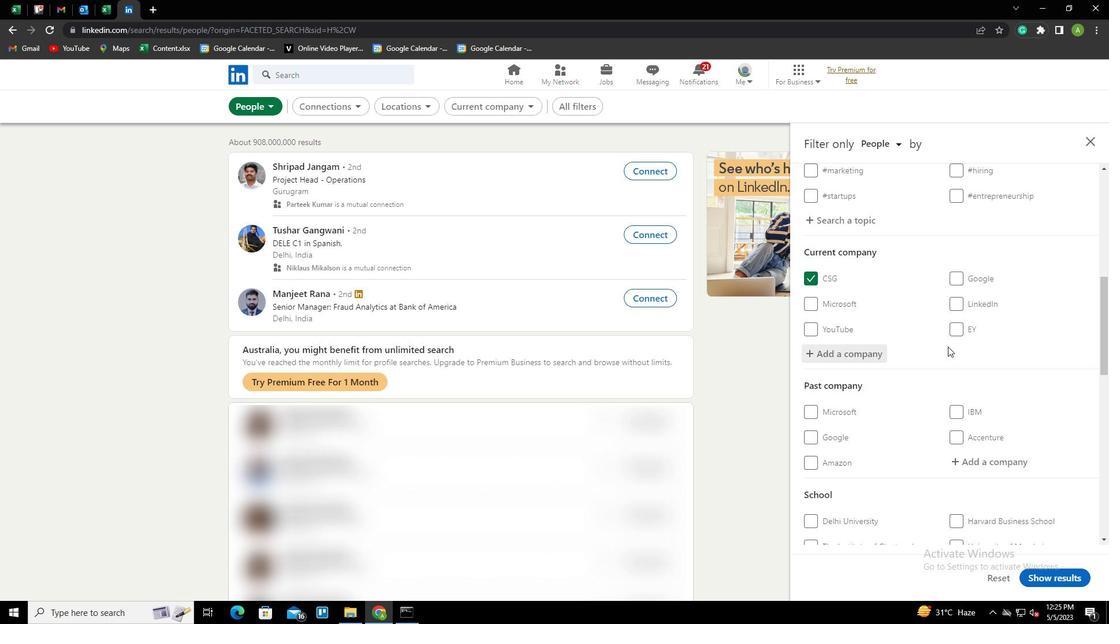 
Action: Mouse scrolled (945, 347) with delta (0, 0)
Screenshot: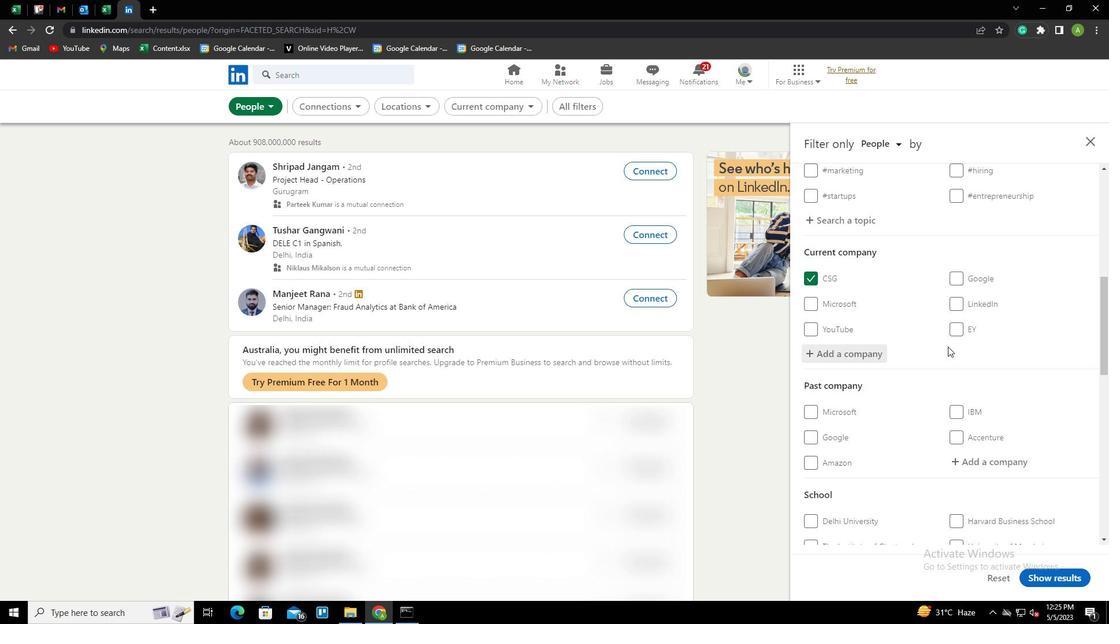 
Action: Mouse scrolled (945, 347) with delta (0, 0)
Screenshot: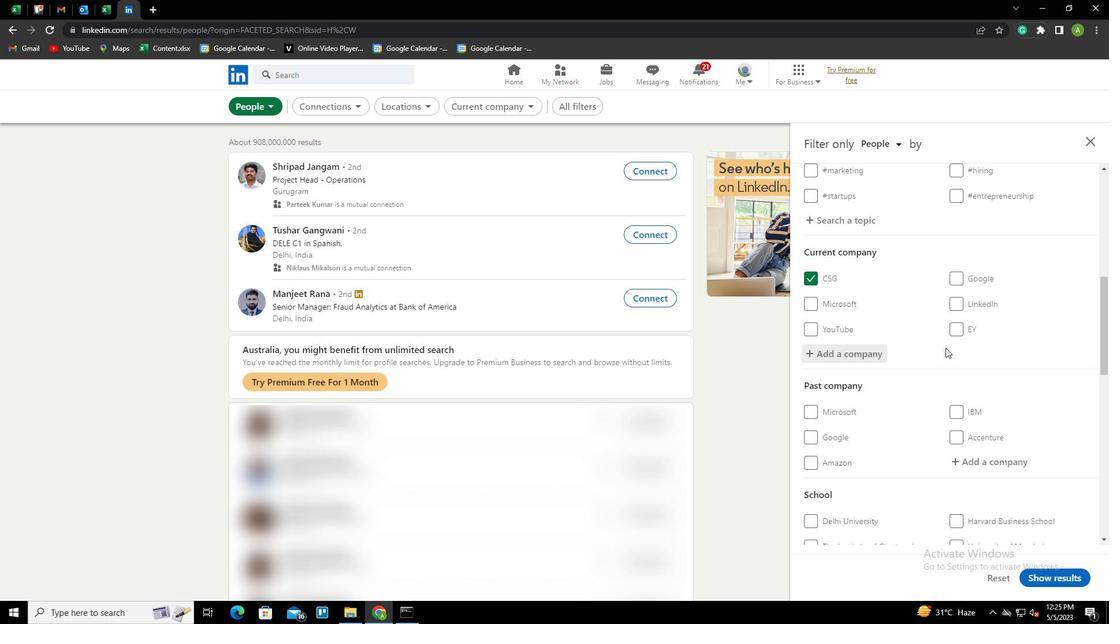 
Action: Mouse scrolled (945, 347) with delta (0, 0)
Screenshot: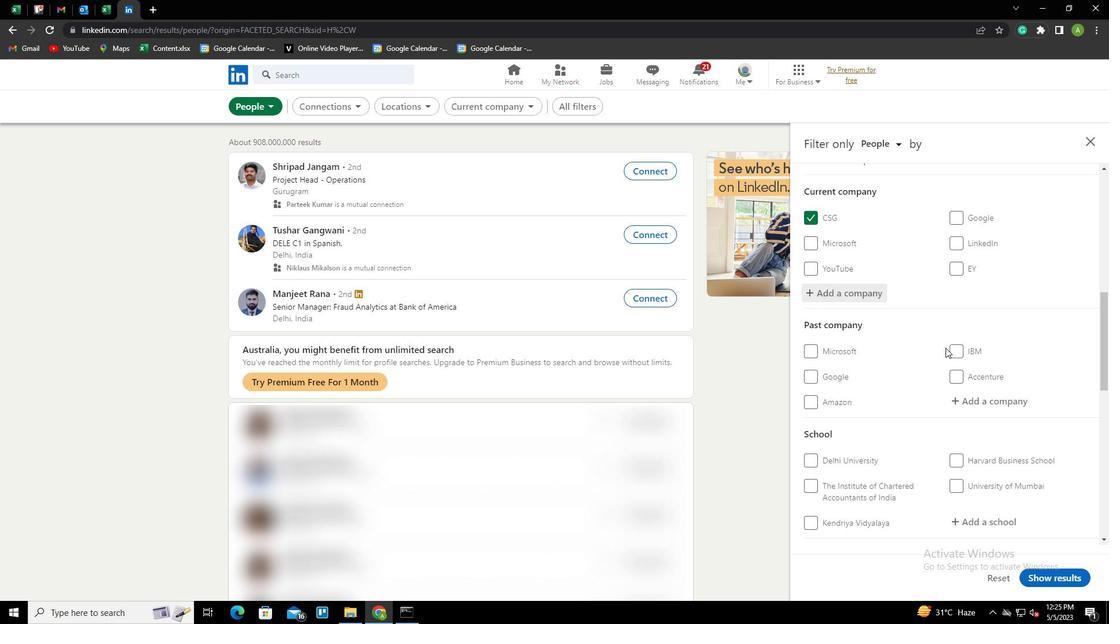 
Action: Mouse scrolled (945, 347) with delta (0, 0)
Screenshot: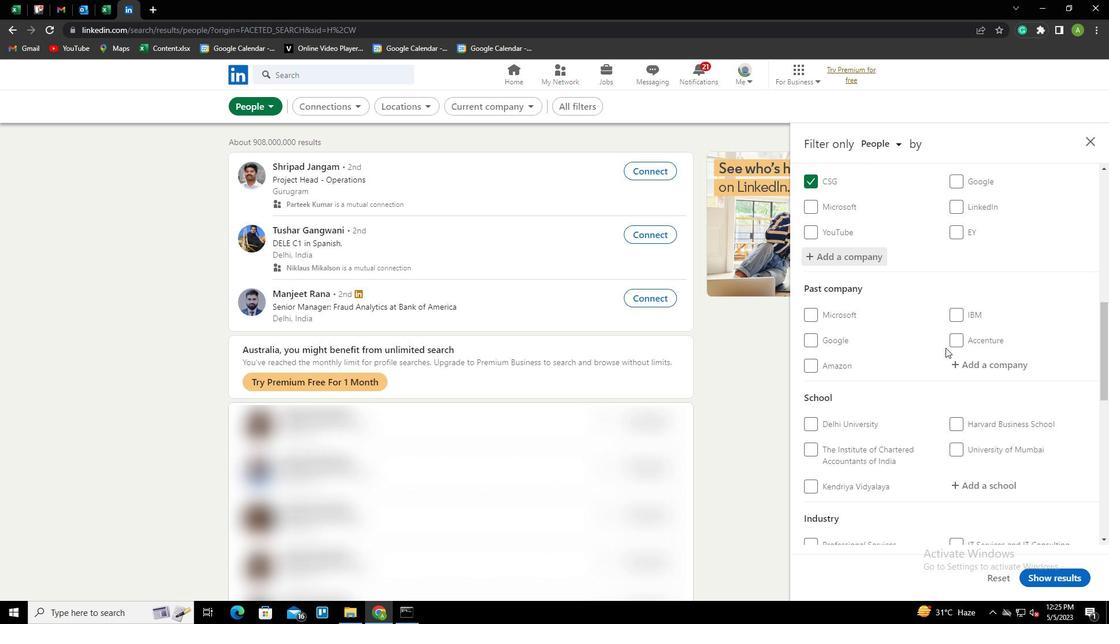 
Action: Mouse moved to (977, 350)
Screenshot: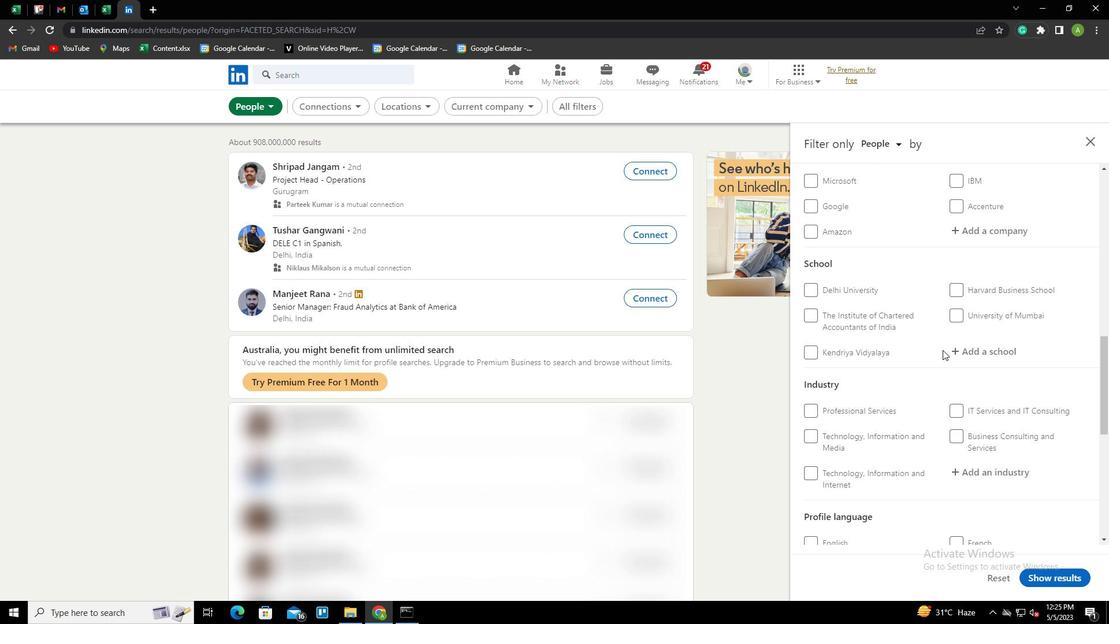 
Action: Mouse pressed left at (977, 350)
Screenshot: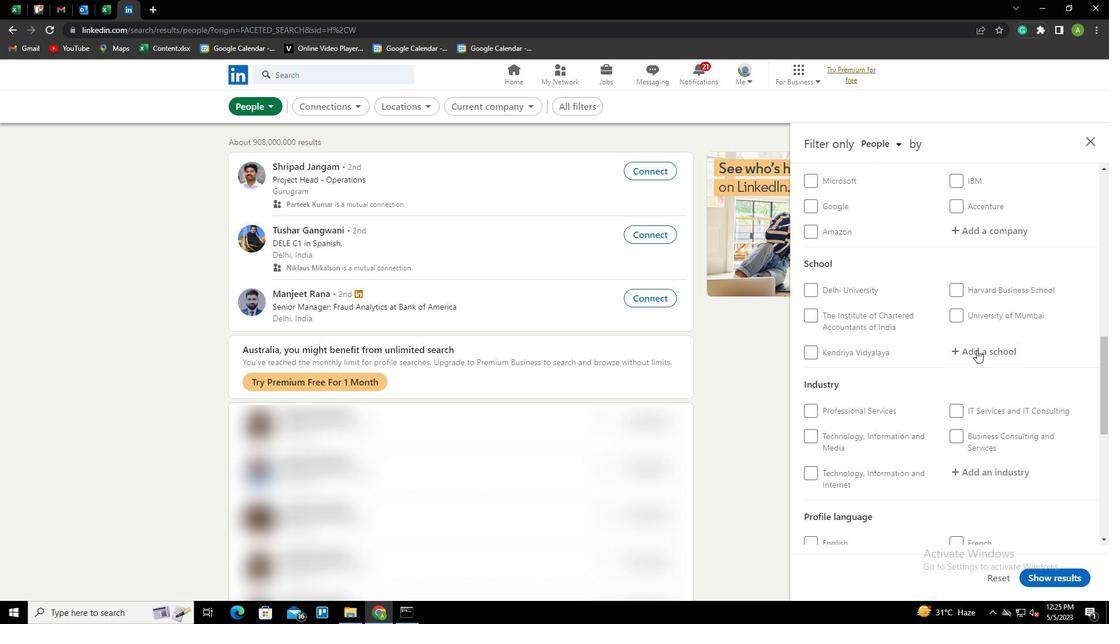 
Action: Mouse moved to (957, 358)
Screenshot: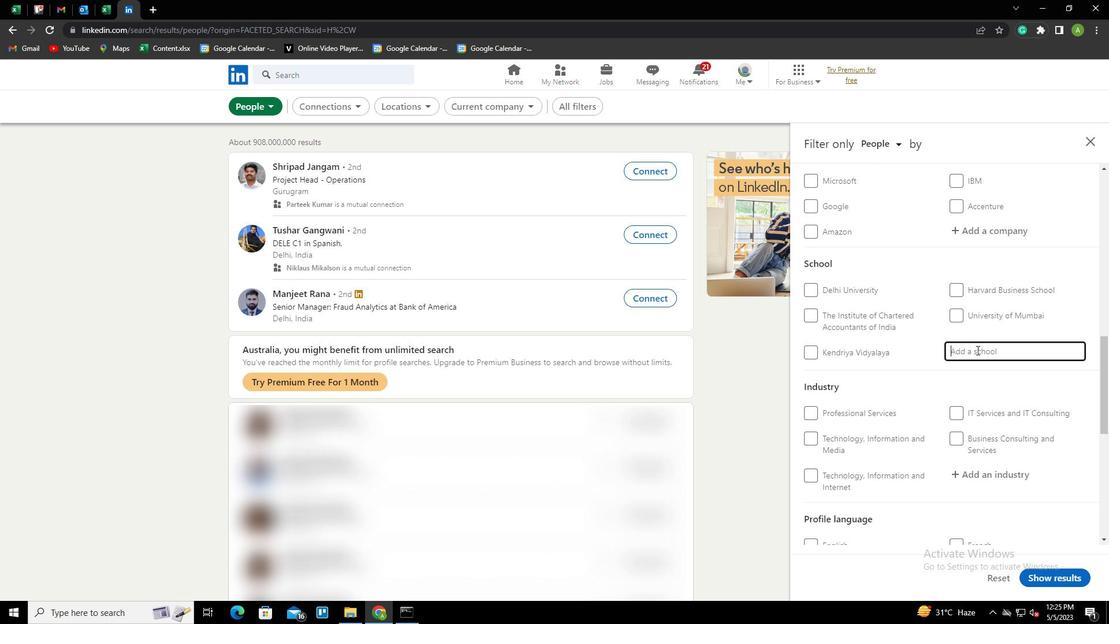 
Action: Key pressed <Key.shift>INSTITUTE<Key.space>OF<Key.space><Key.shift>MANAGEMENT<Key.space><Key.shift>TECHNOLOGY,<Key.space><Key.shift><Key.shift><Key.shift><Key.shift><Key.shift><Key.shift><Key.shift><Key.shift><Key.shift><Key.shift><Key.shift><Key.shift><Key.shift><Key.shift><Key.shift><Key.shift><Key.shift><Key.shift><Key.shift>GHAZIABAD<Key.down><Key.enter>
Screenshot: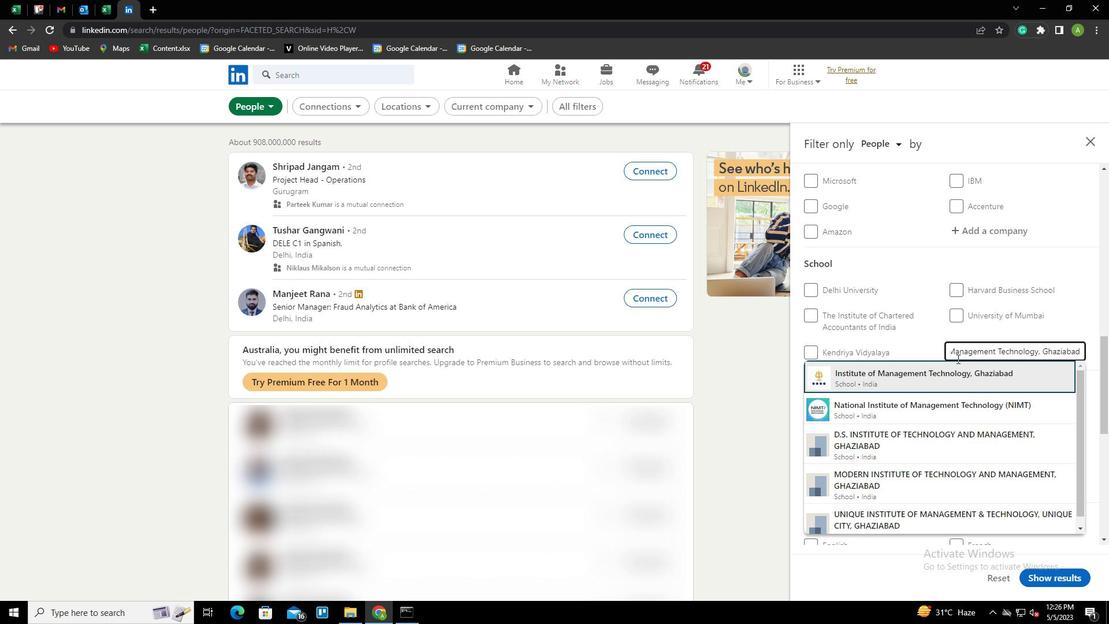 
Action: Mouse scrolled (957, 358) with delta (0, 0)
Screenshot: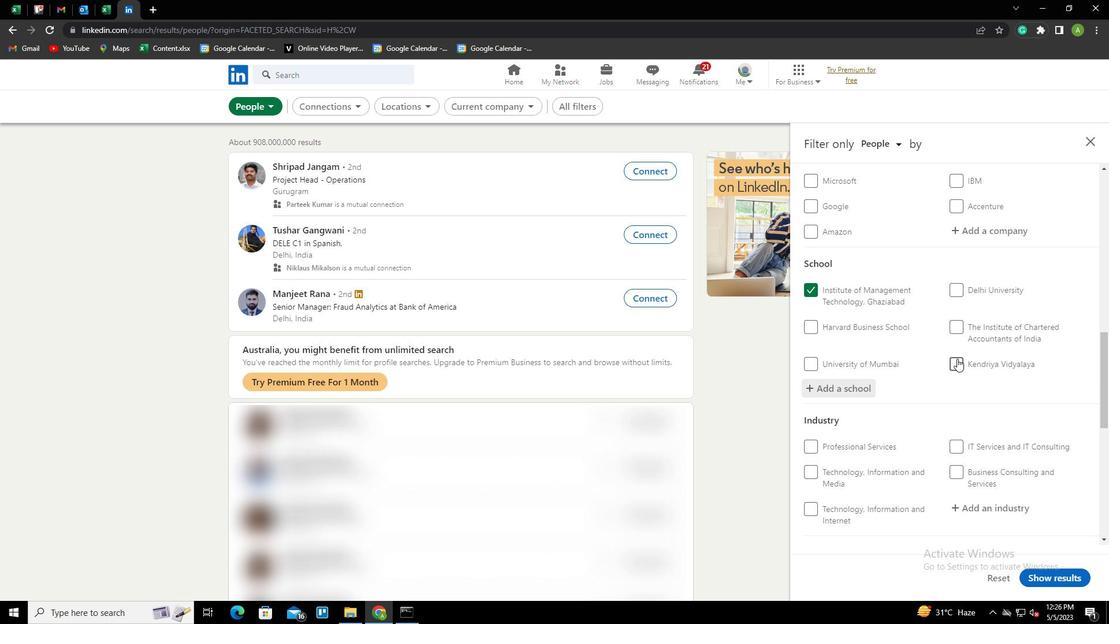 
Action: Mouse scrolled (957, 358) with delta (0, 0)
Screenshot: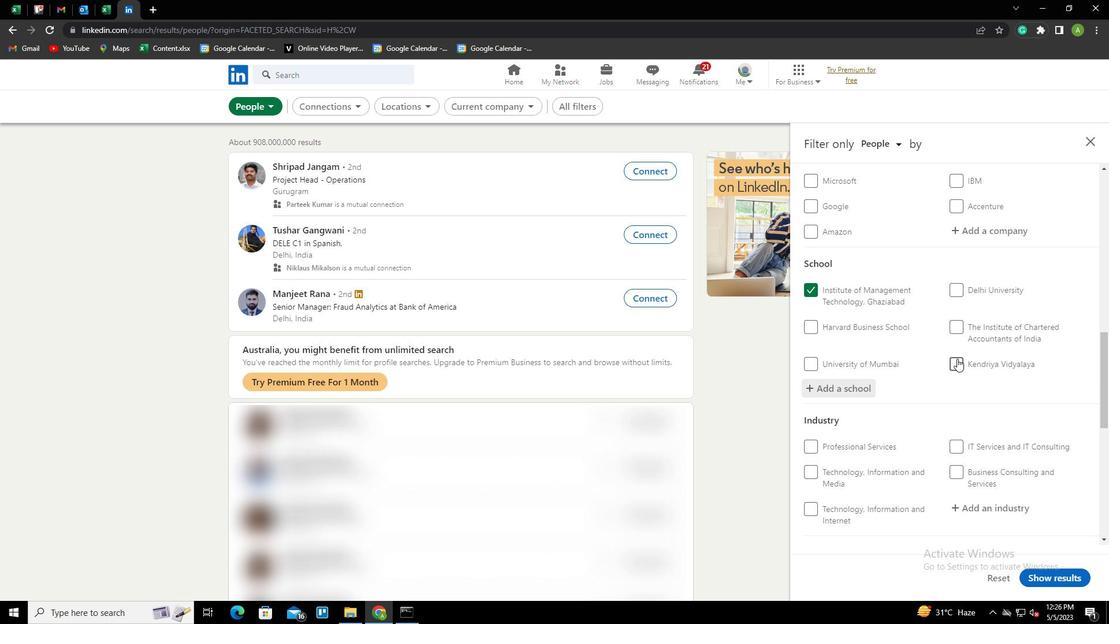 
Action: Mouse scrolled (957, 358) with delta (0, 0)
Screenshot: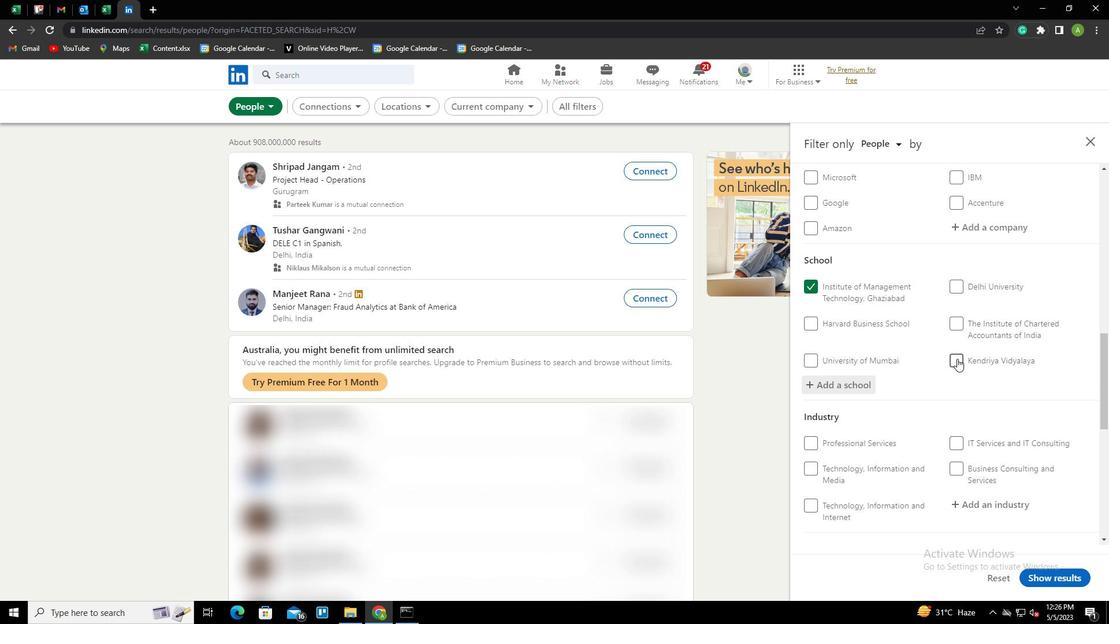
Action: Mouse moved to (961, 335)
Screenshot: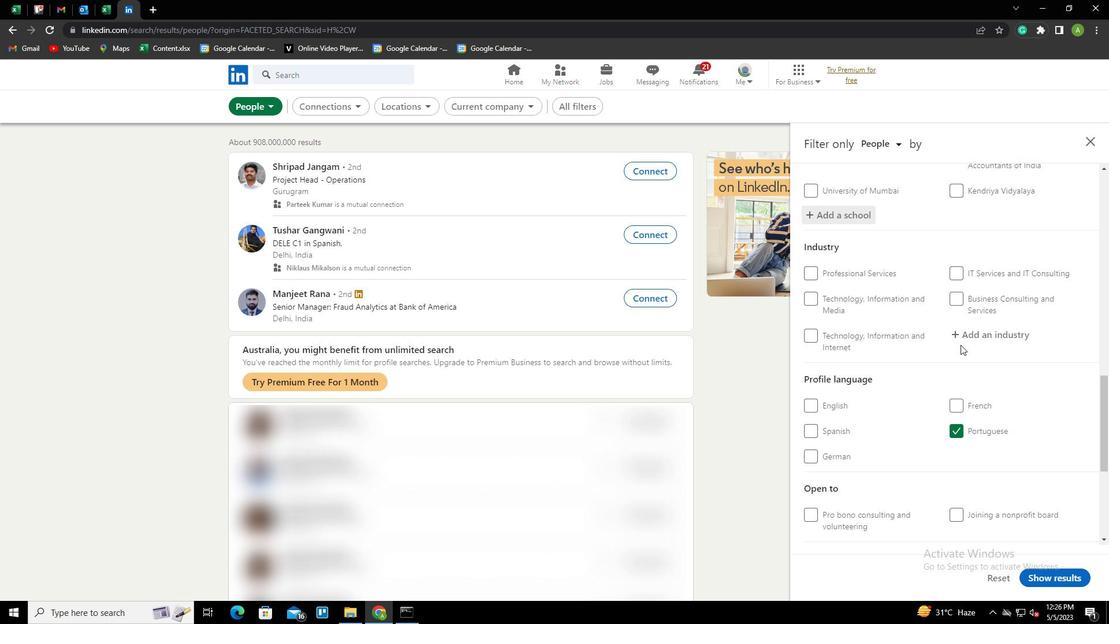 
Action: Mouse pressed left at (961, 335)
Screenshot: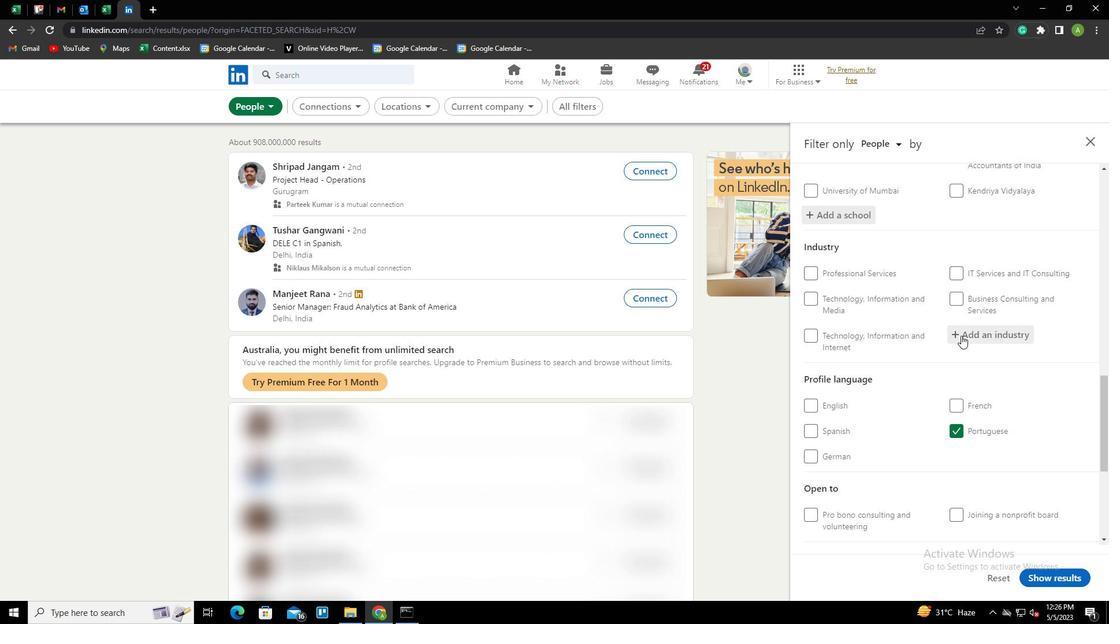 
Action: Mouse moved to (959, 335)
Screenshot: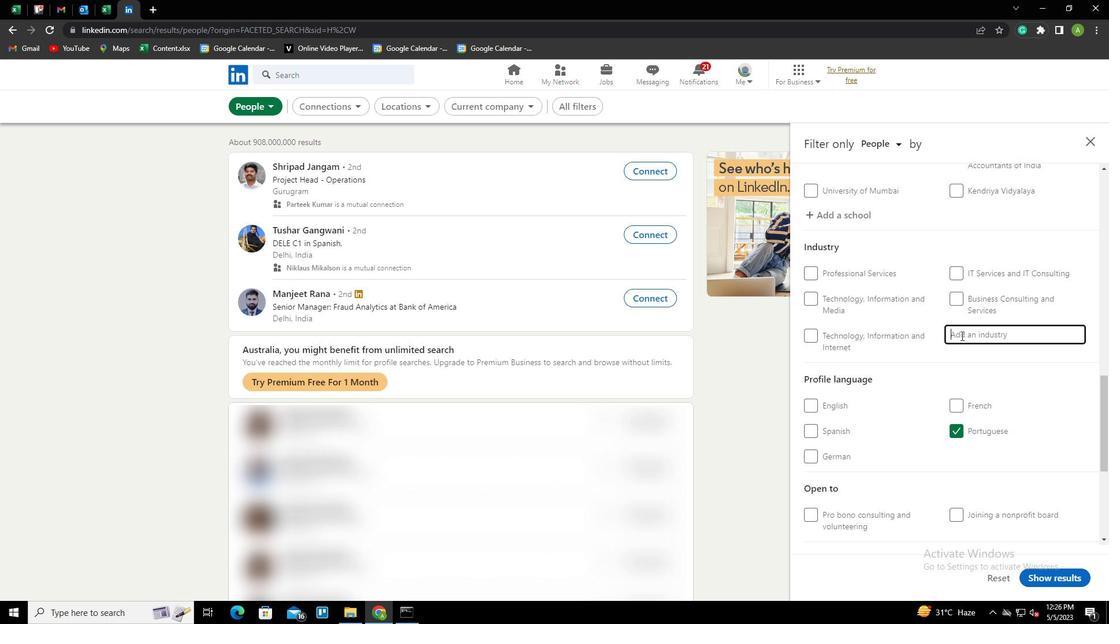 
Action: Key pressed <Key.shift><Key.shift>PERSONAL<Key.space><Key.shift>CARE<Key.space><Key.shift>SERVICES<Key.down><Key.enter>
Screenshot: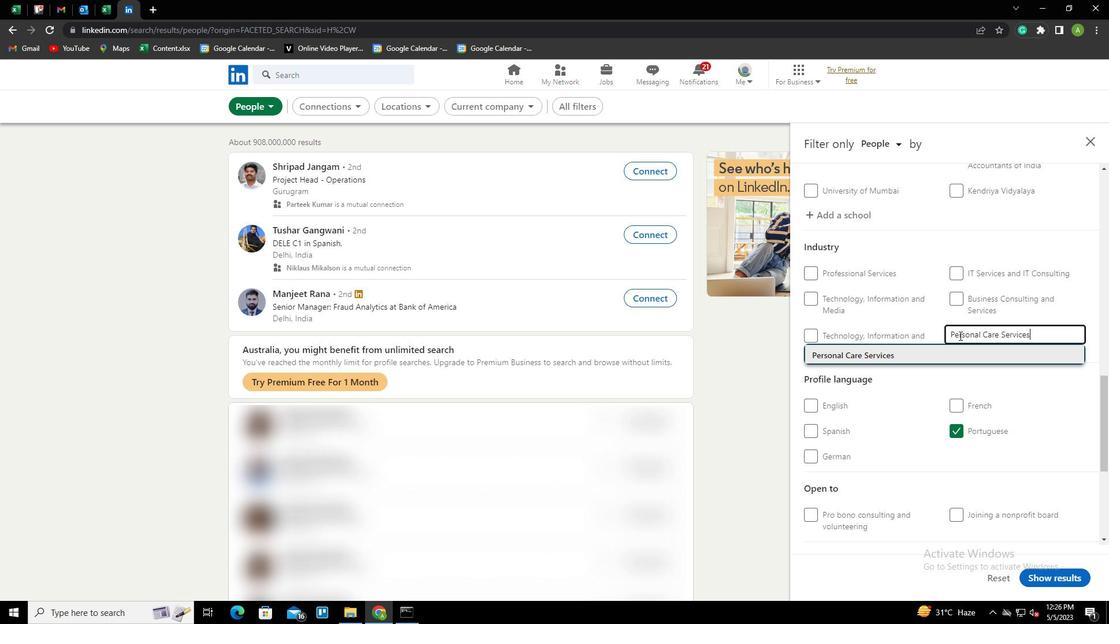 
Action: Mouse scrolled (959, 335) with delta (0, 0)
Screenshot: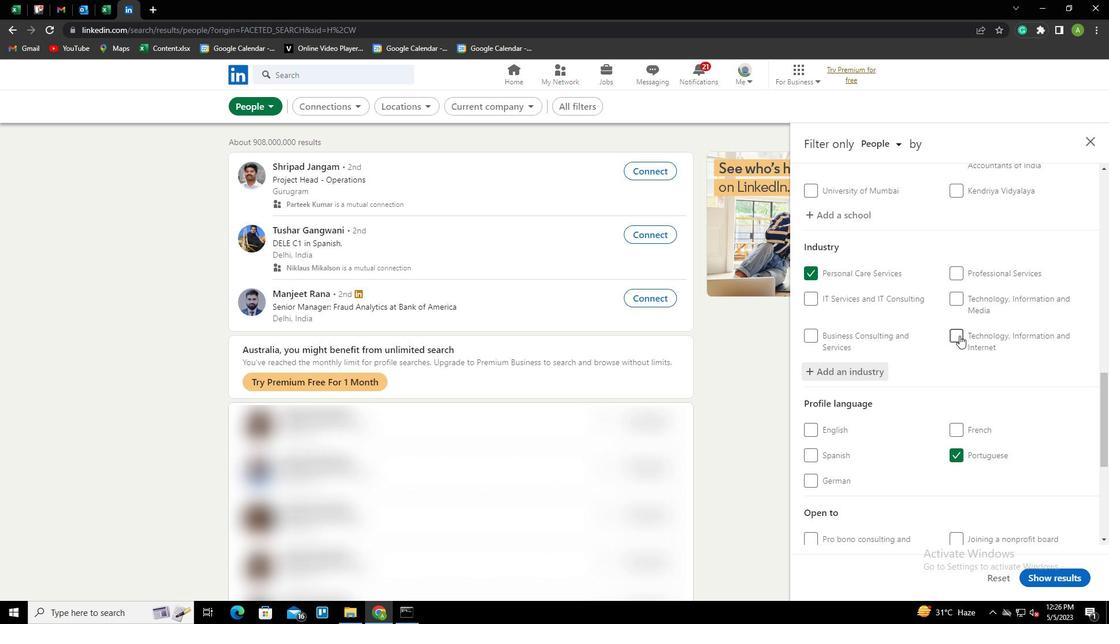 
Action: Mouse scrolled (959, 335) with delta (0, 0)
Screenshot: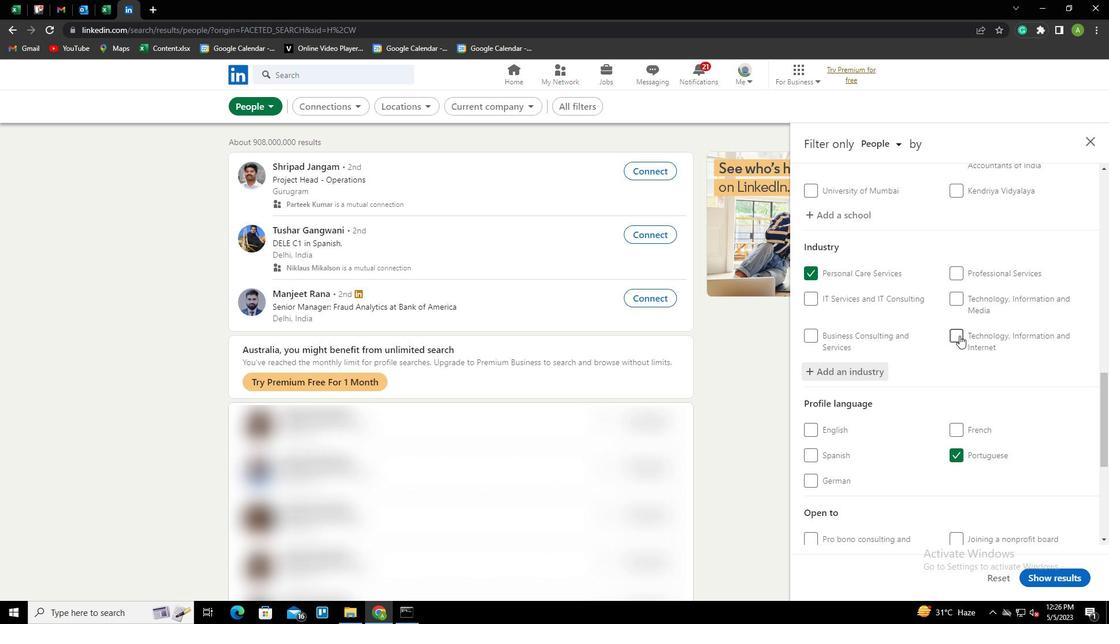 
Action: Mouse scrolled (959, 335) with delta (0, 0)
Screenshot: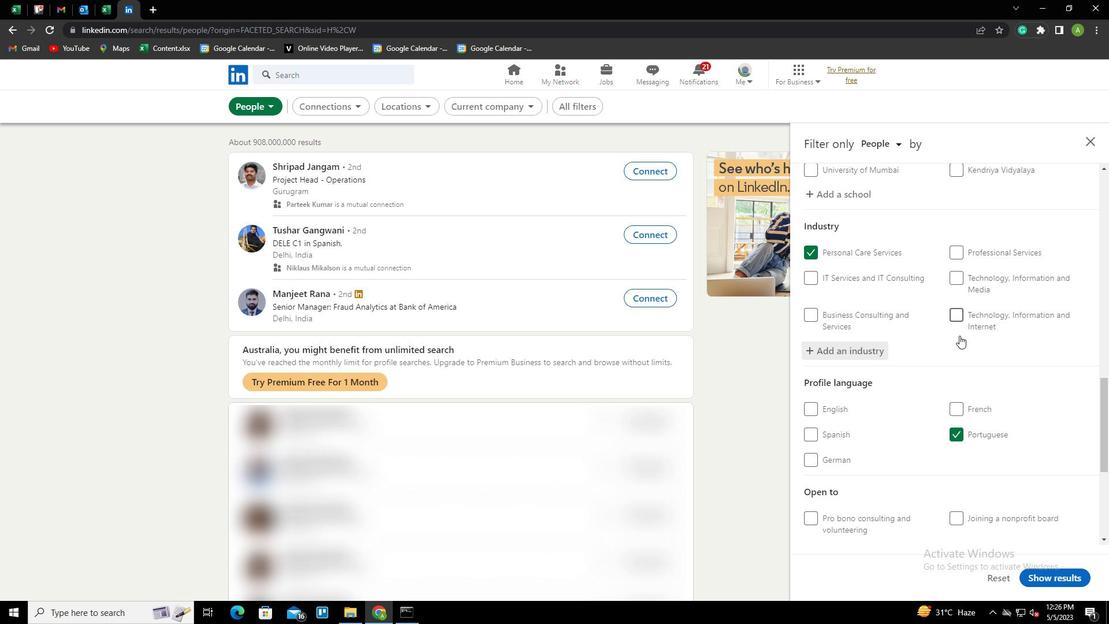 
Action: Mouse scrolled (959, 335) with delta (0, 0)
Screenshot: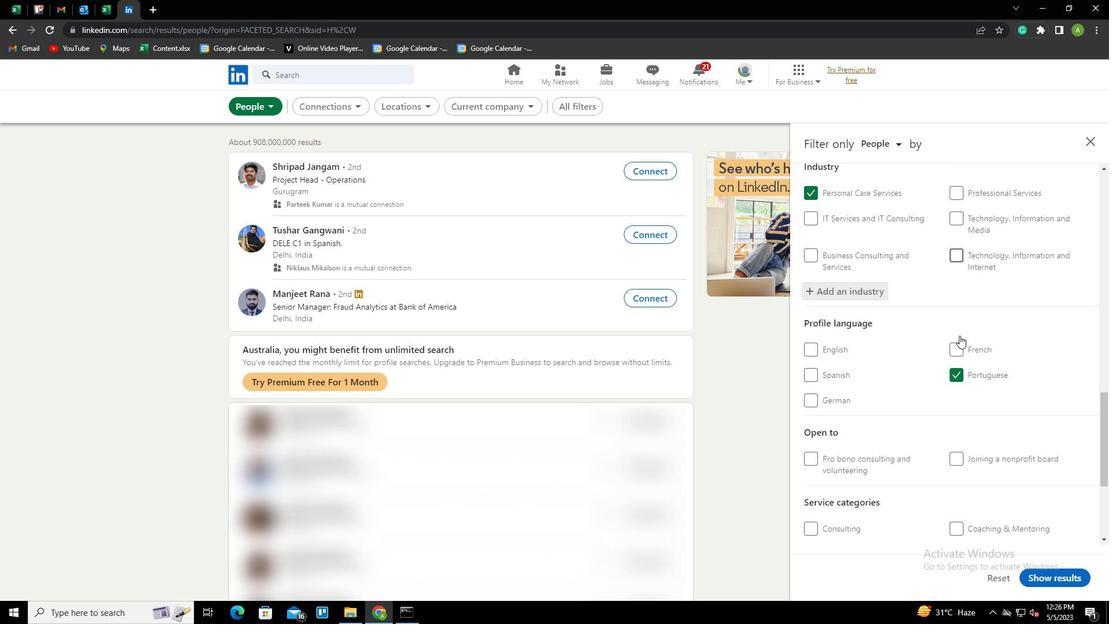 
Action: Mouse scrolled (959, 335) with delta (0, 0)
Screenshot: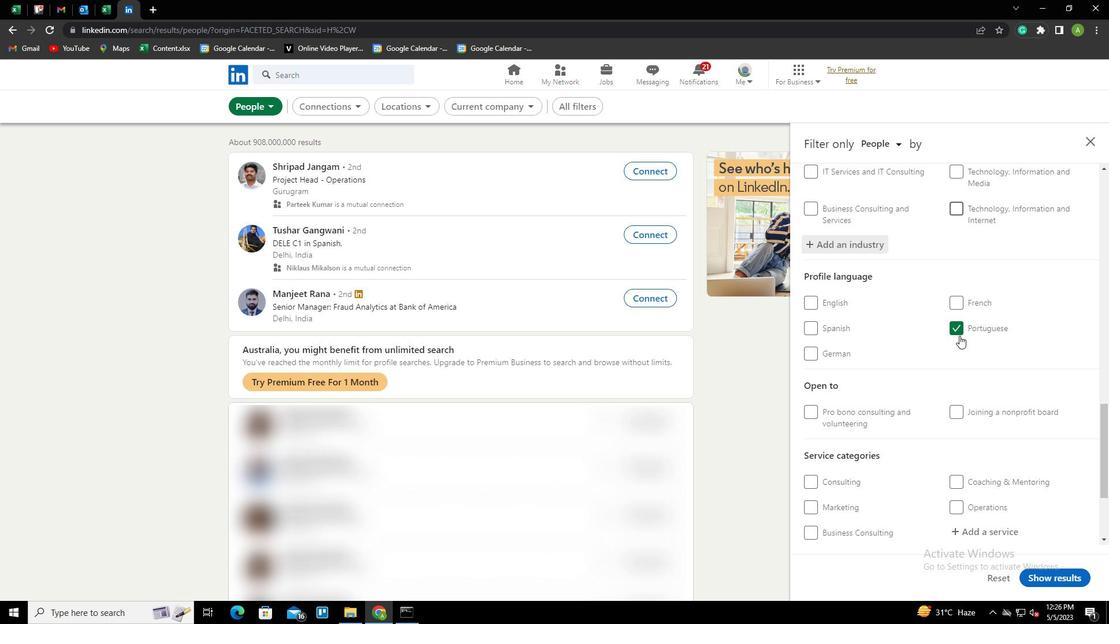 
Action: Mouse scrolled (959, 335) with delta (0, 0)
Screenshot: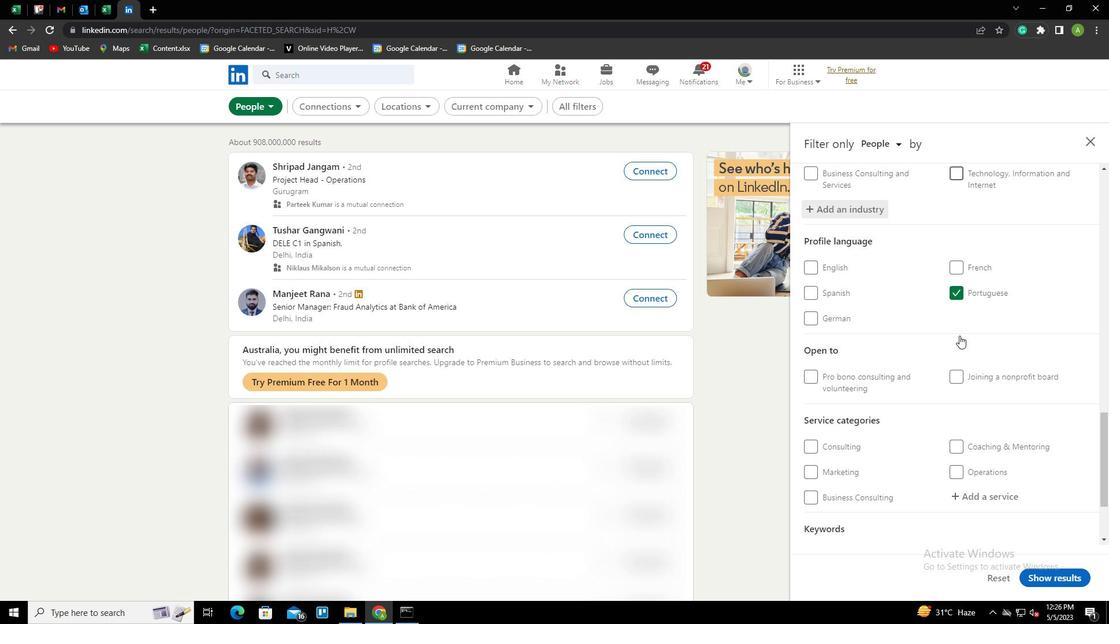 
Action: Mouse moved to (974, 380)
Screenshot: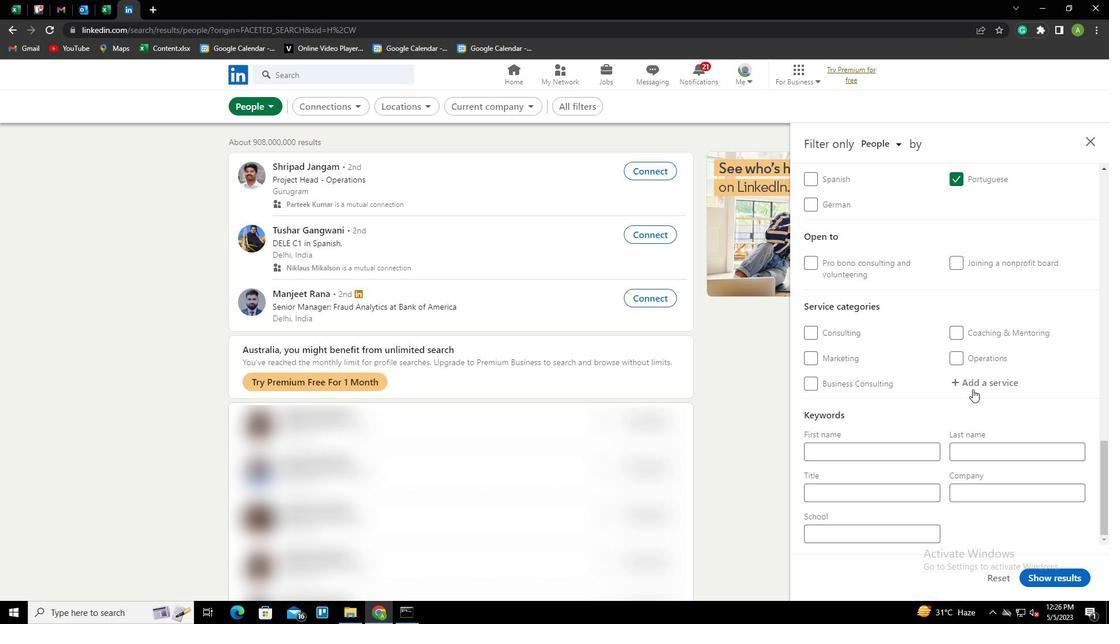 
Action: Mouse pressed left at (974, 380)
Screenshot: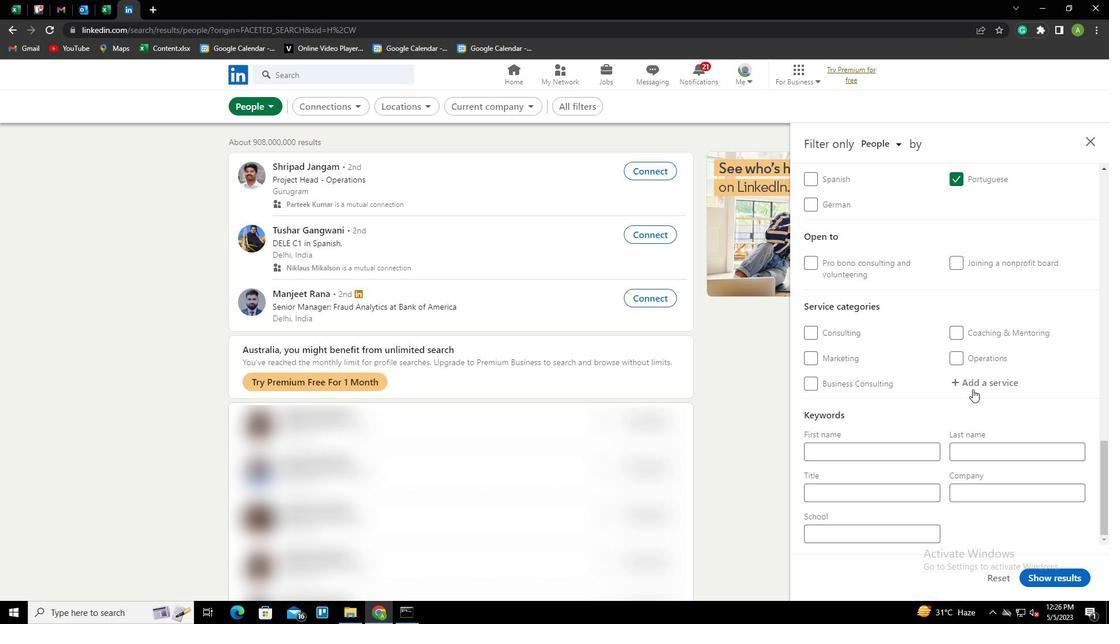 
Action: Key pressed <Key.shift><Key.shift><Key.shift><Key.shift><Key.shift><Key.shift><Key.shift><Key.shift><Key.shift><Key.shift><Key.shift><Key.shift><Key.shift><Key.shift><Key.shift><Key.shift><Key.shift><Key.shift><Key.shift>CONSULTING
Screenshot: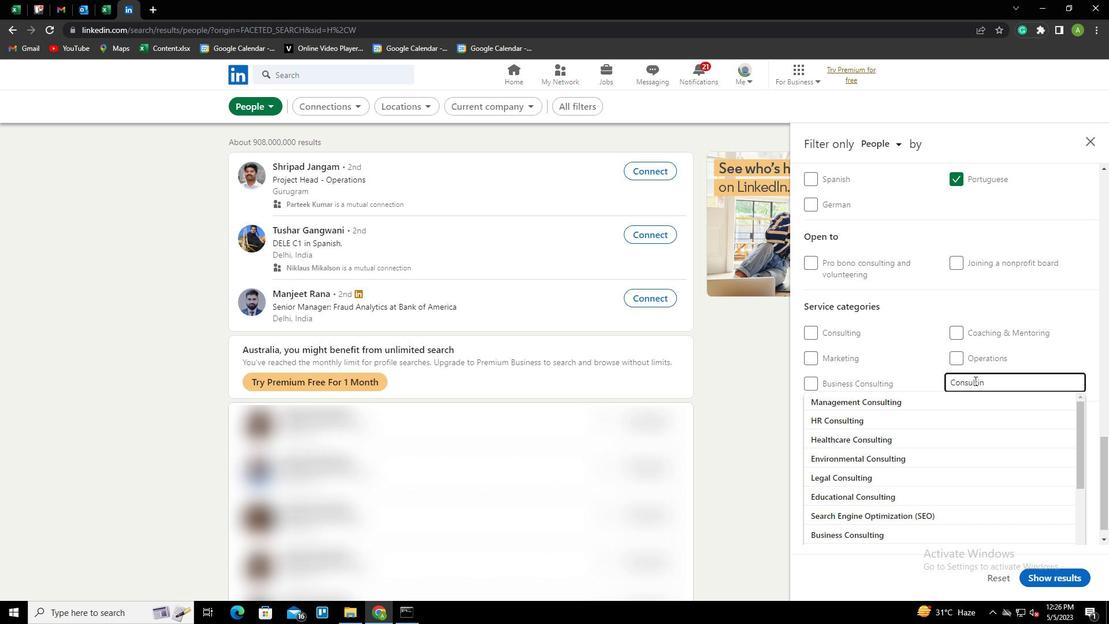 
Action: Mouse moved to (921, 380)
Screenshot: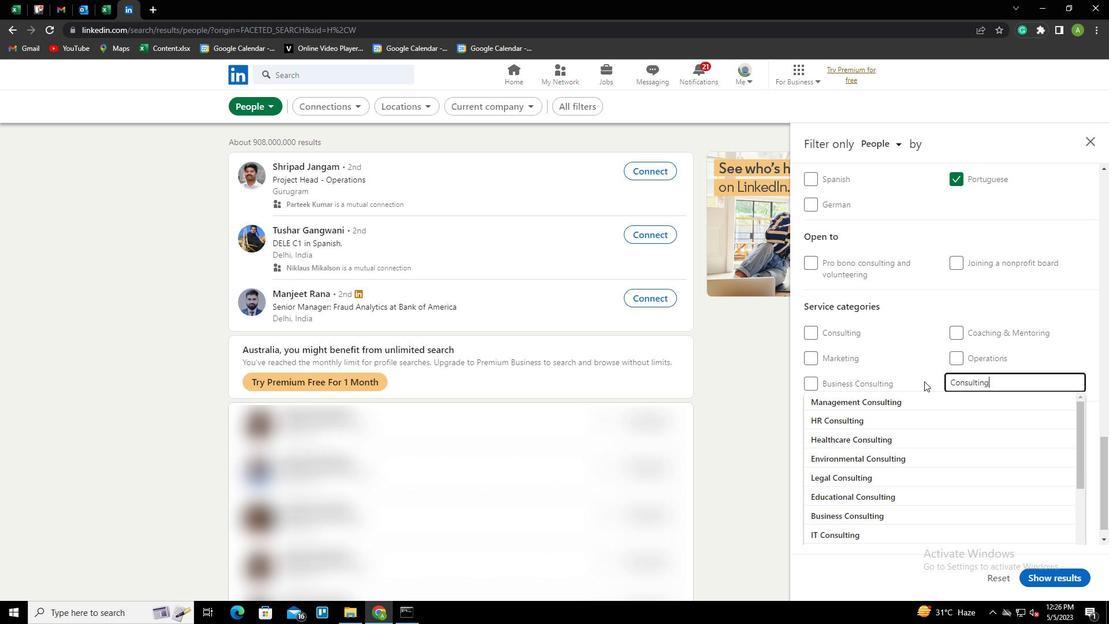 
Action: Mouse pressed left at (921, 380)
Screenshot: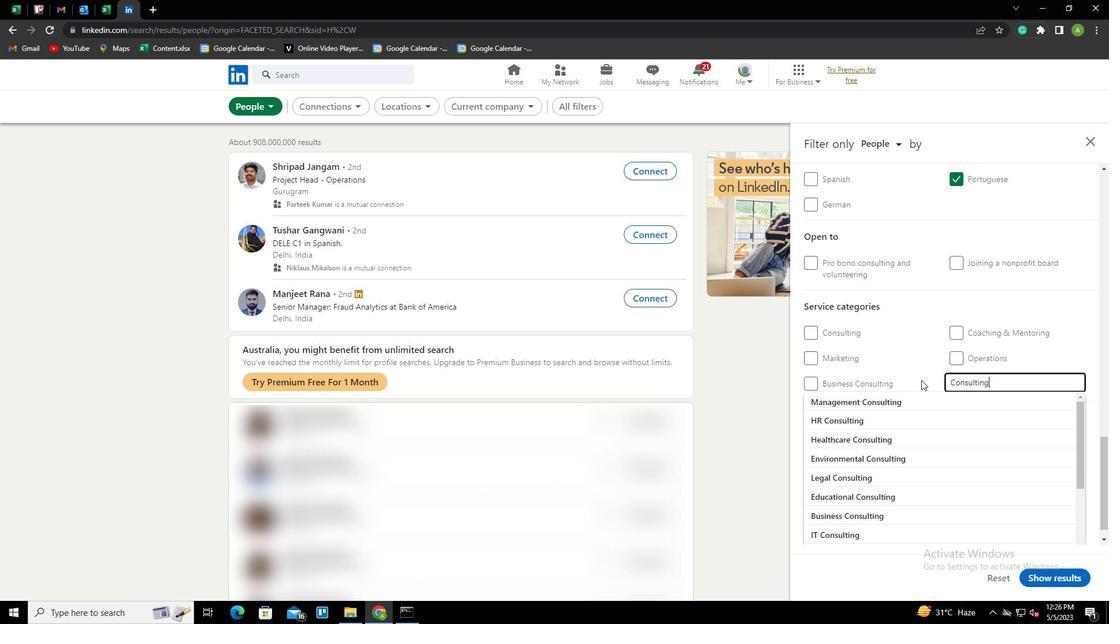 
Action: Mouse scrolled (921, 379) with delta (0, 0)
Screenshot: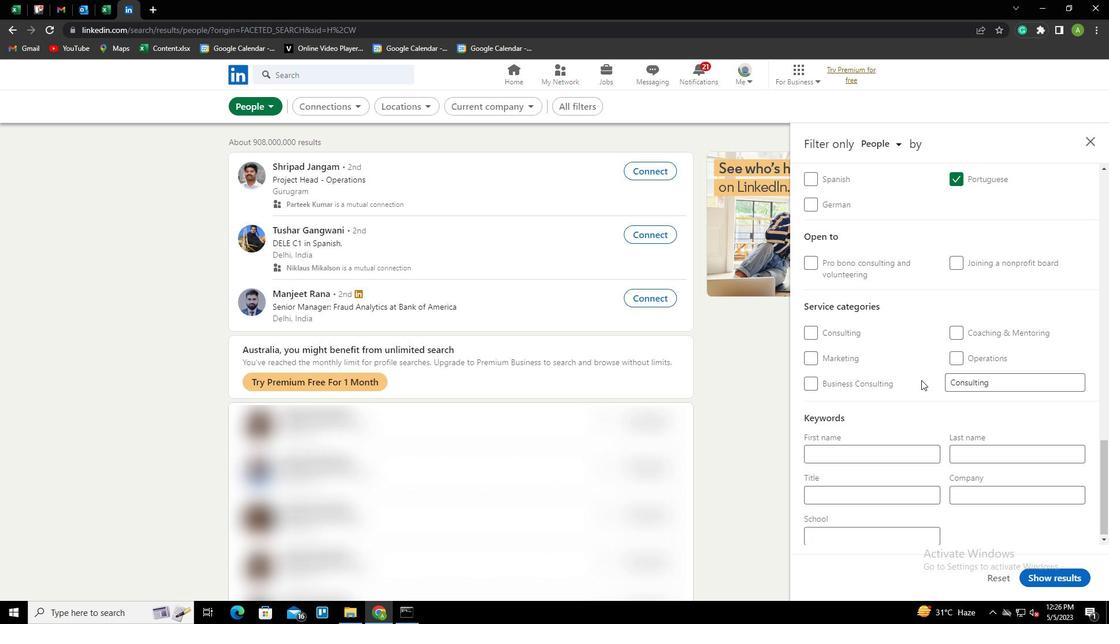 
Action: Mouse scrolled (921, 379) with delta (0, 0)
Screenshot: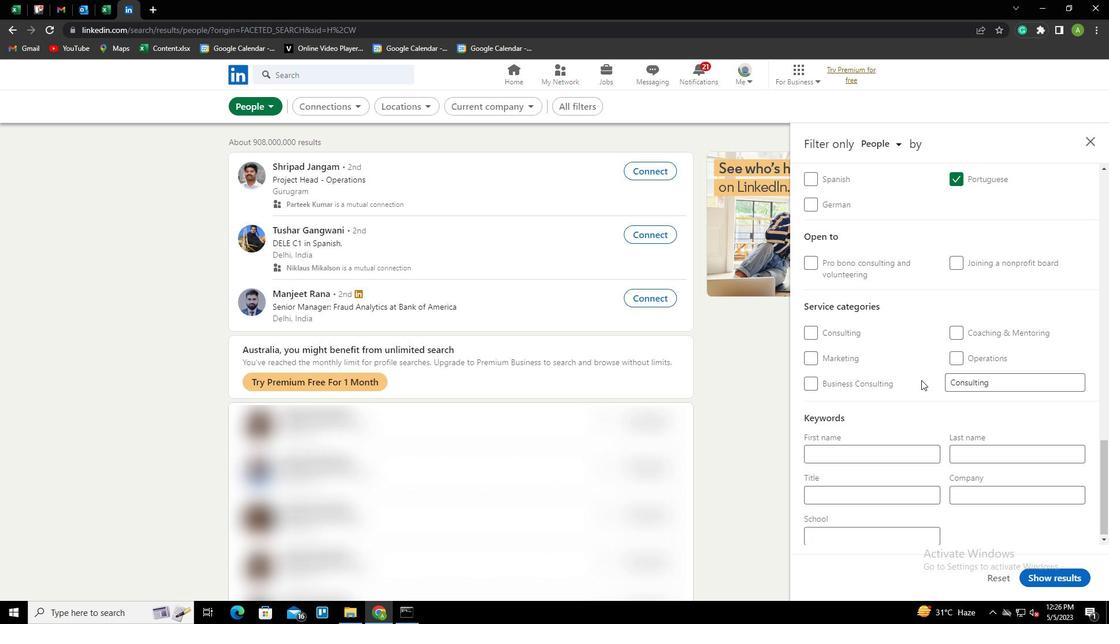 
Action: Mouse scrolled (921, 379) with delta (0, 0)
Screenshot: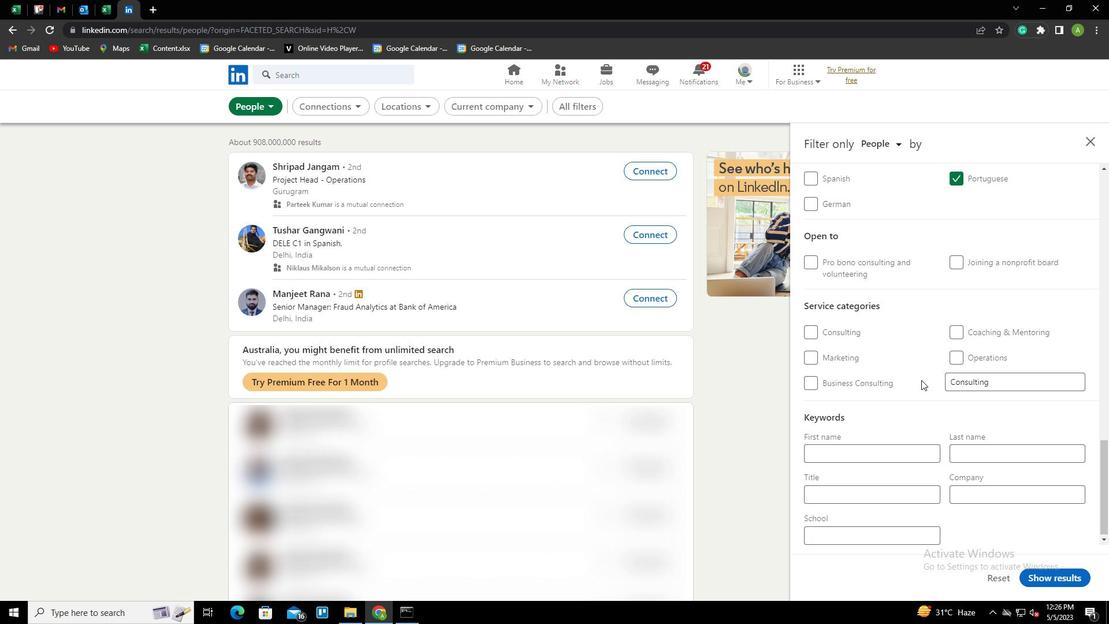 
Action: Mouse moved to (900, 495)
Screenshot: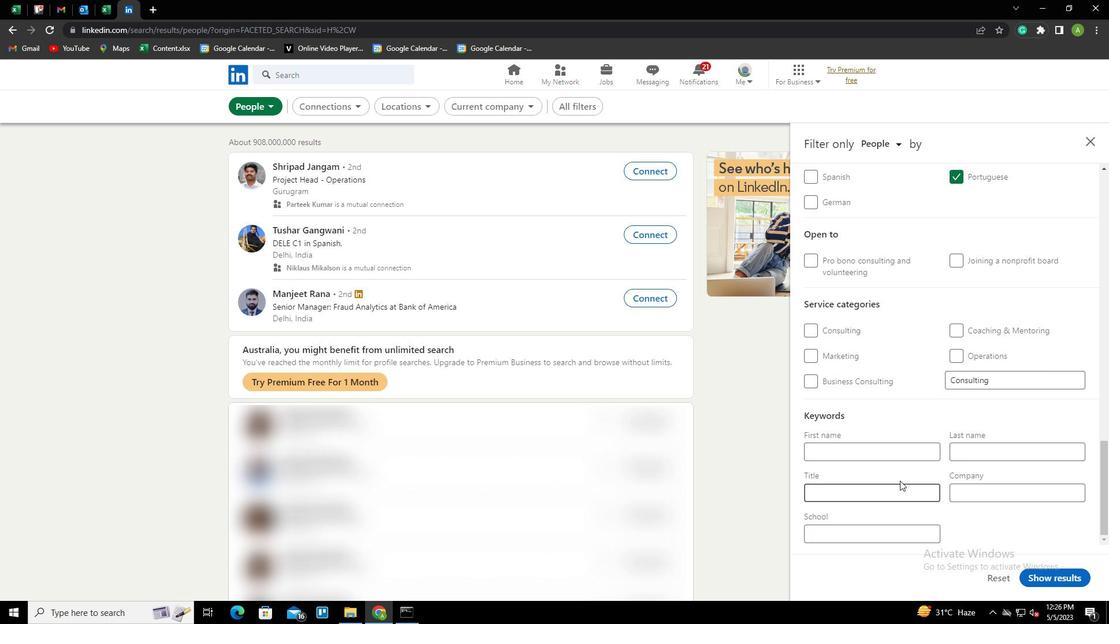 
Action: Mouse pressed left at (900, 495)
Screenshot: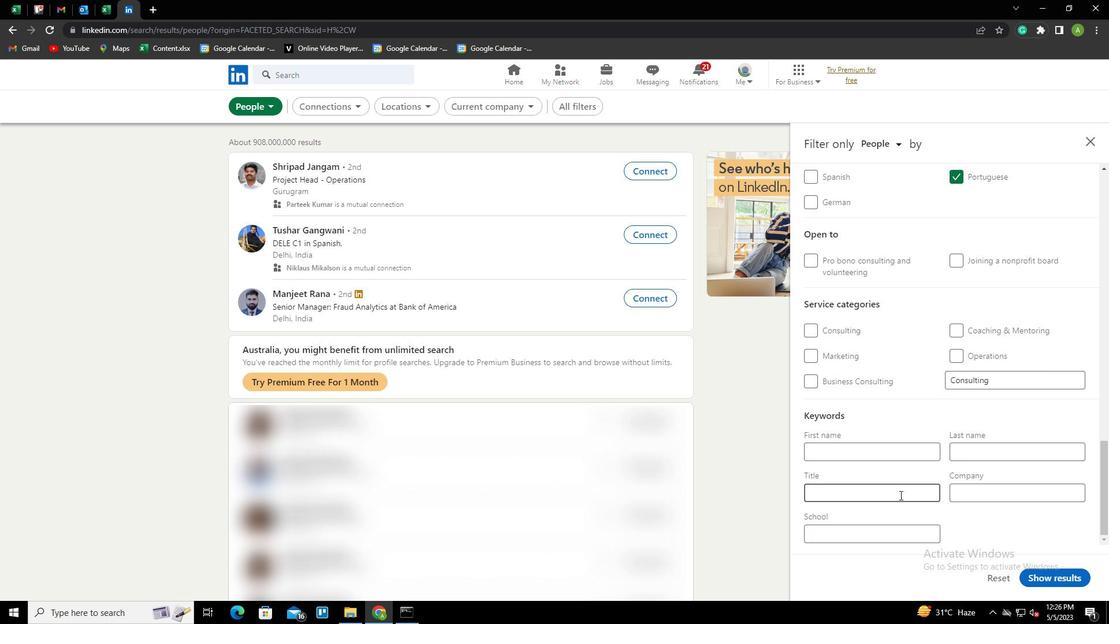 
Action: Key pressed <Key.shift>M
Screenshot: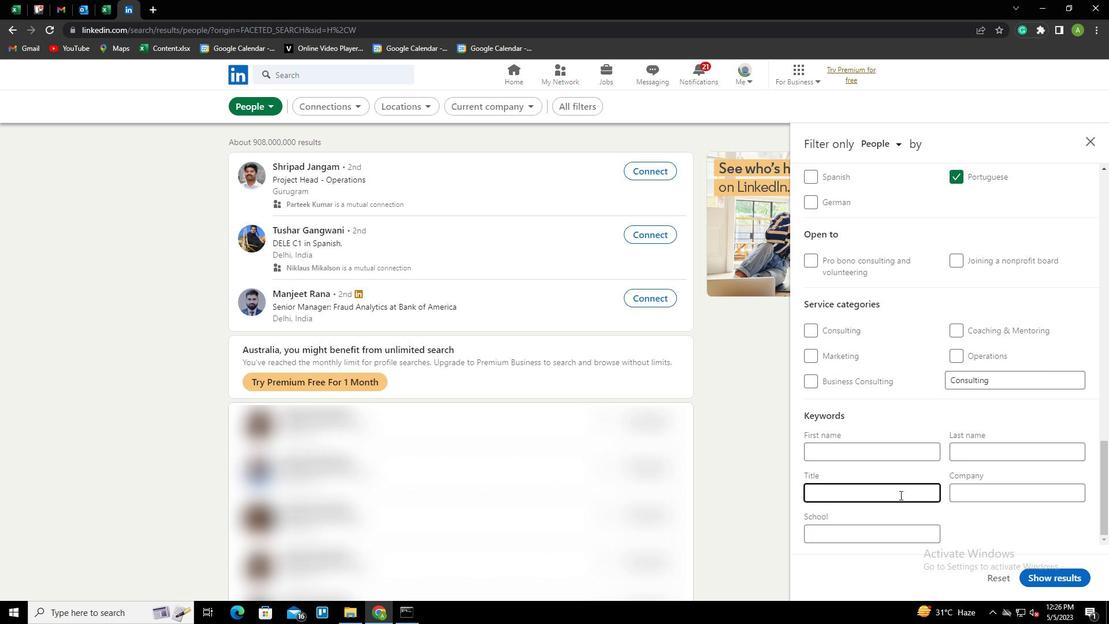 
Action: Mouse moved to (899, 495)
Screenshot: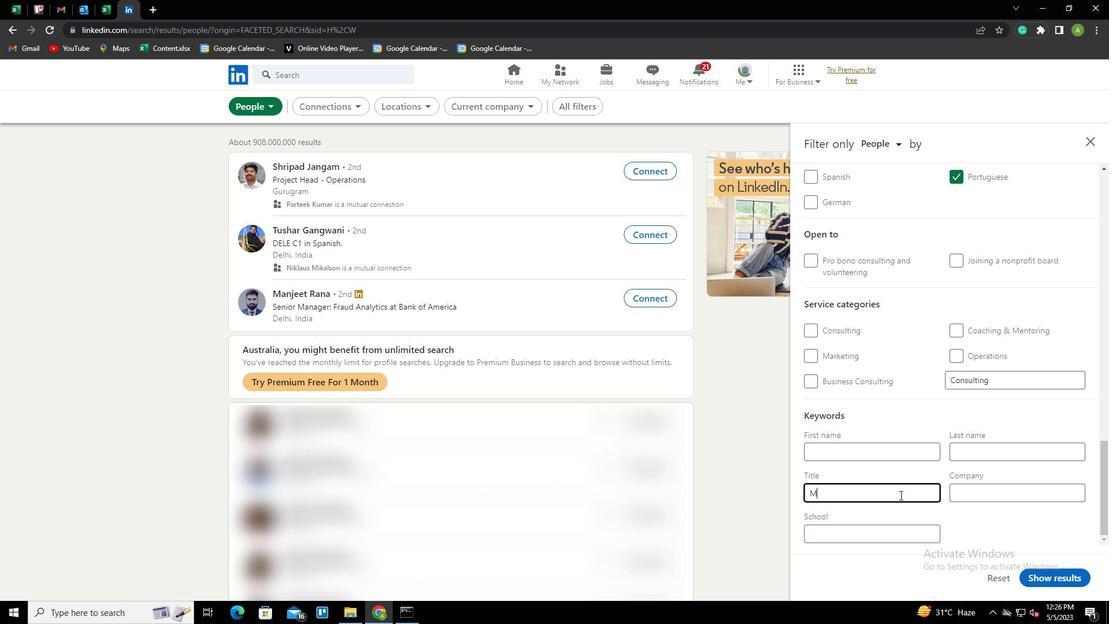 
Action: Key pressed USICIAN
Screenshot: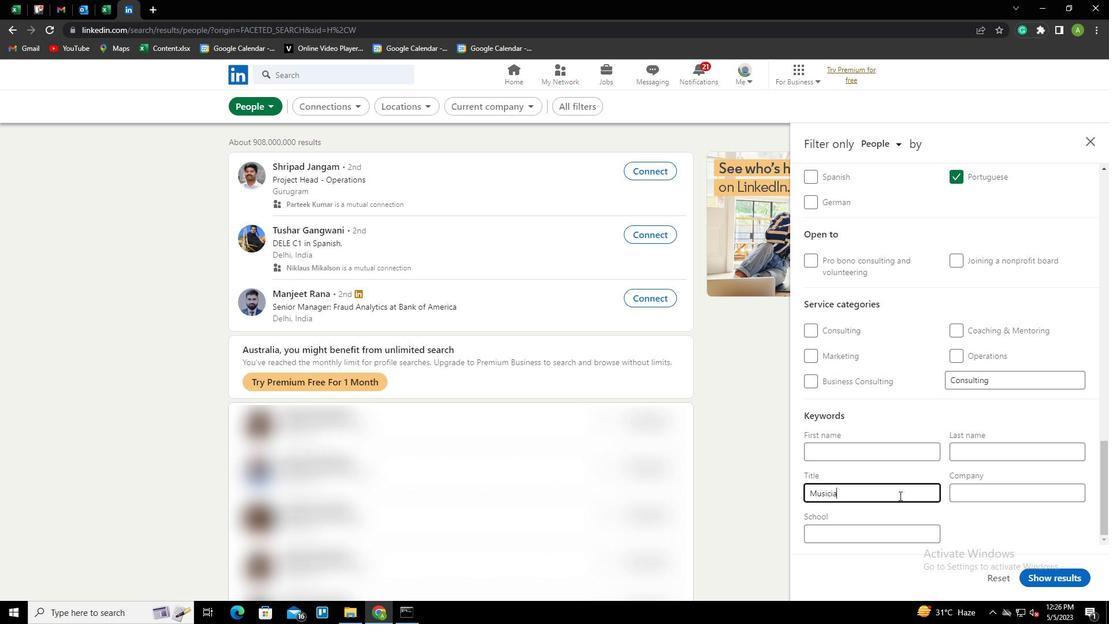 
Action: Mouse moved to (993, 517)
Screenshot: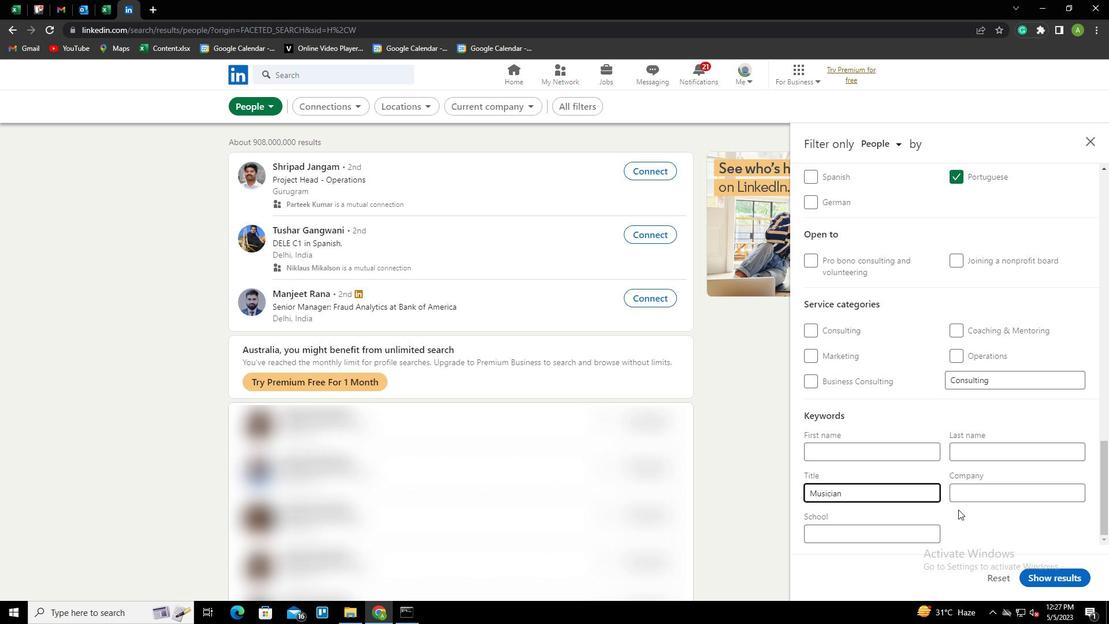 
Action: Mouse pressed left at (993, 517)
Screenshot: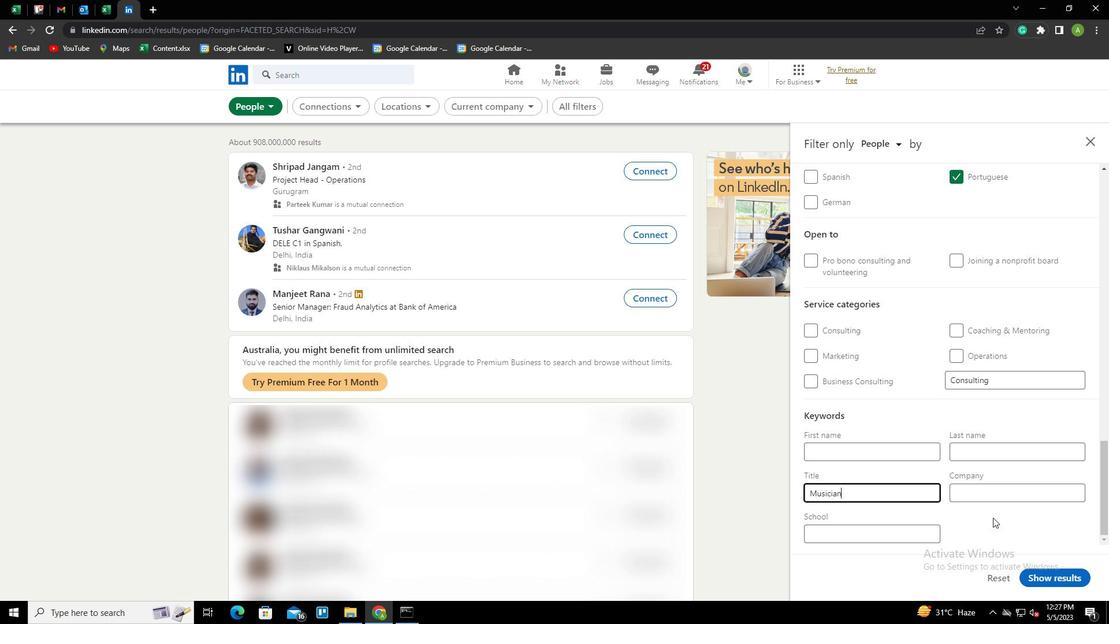 
Action: Mouse moved to (1056, 573)
Screenshot: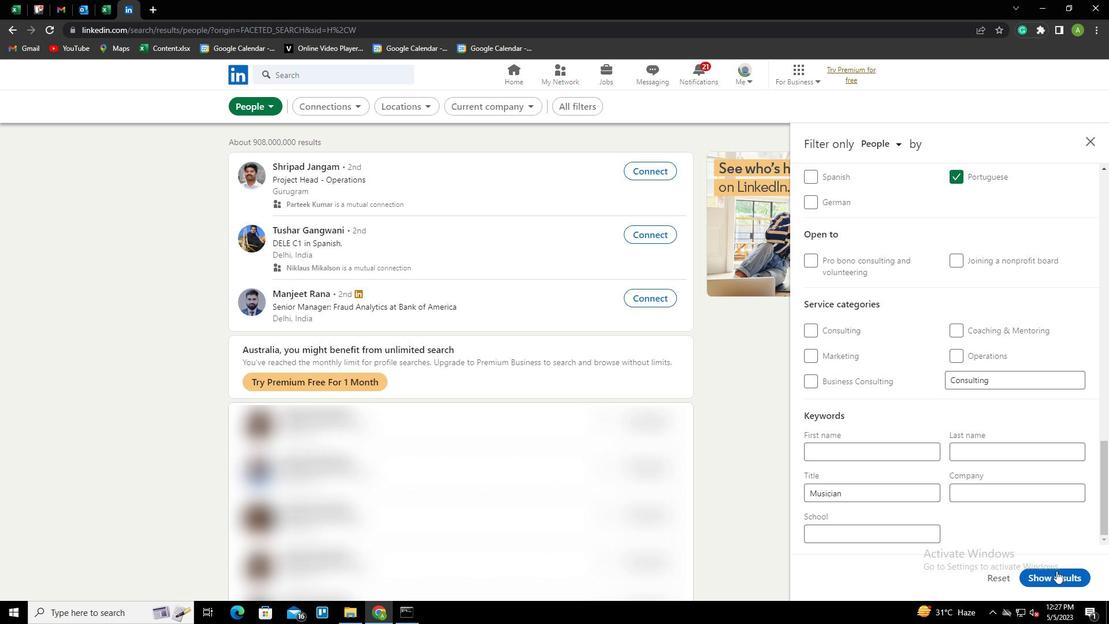 
Action: Mouse pressed left at (1056, 573)
Screenshot: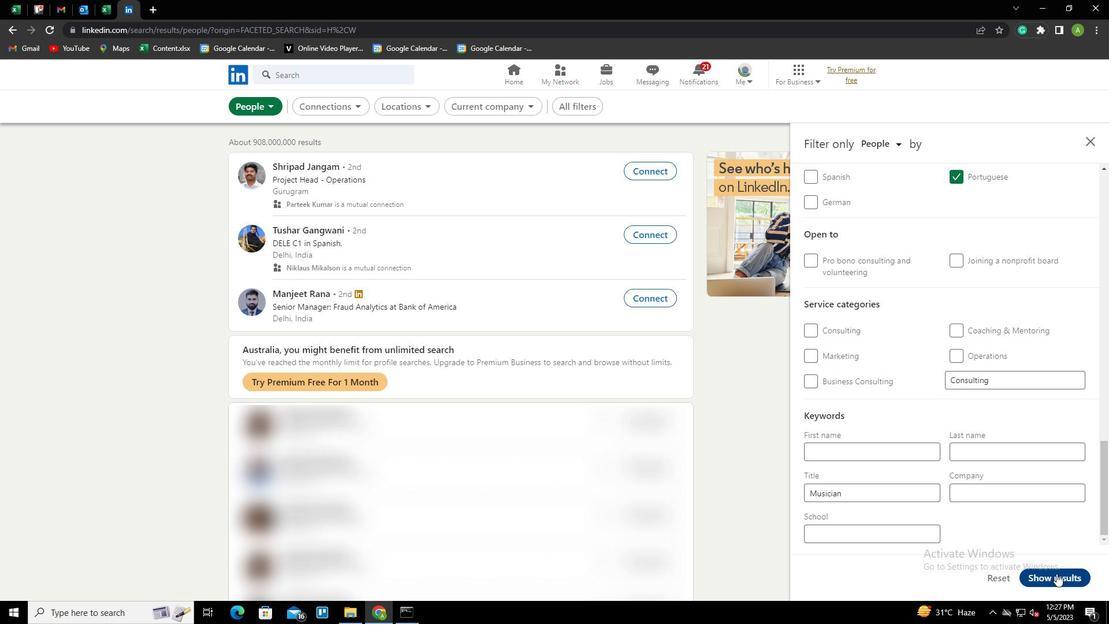 
Action: Mouse moved to (1029, 555)
Screenshot: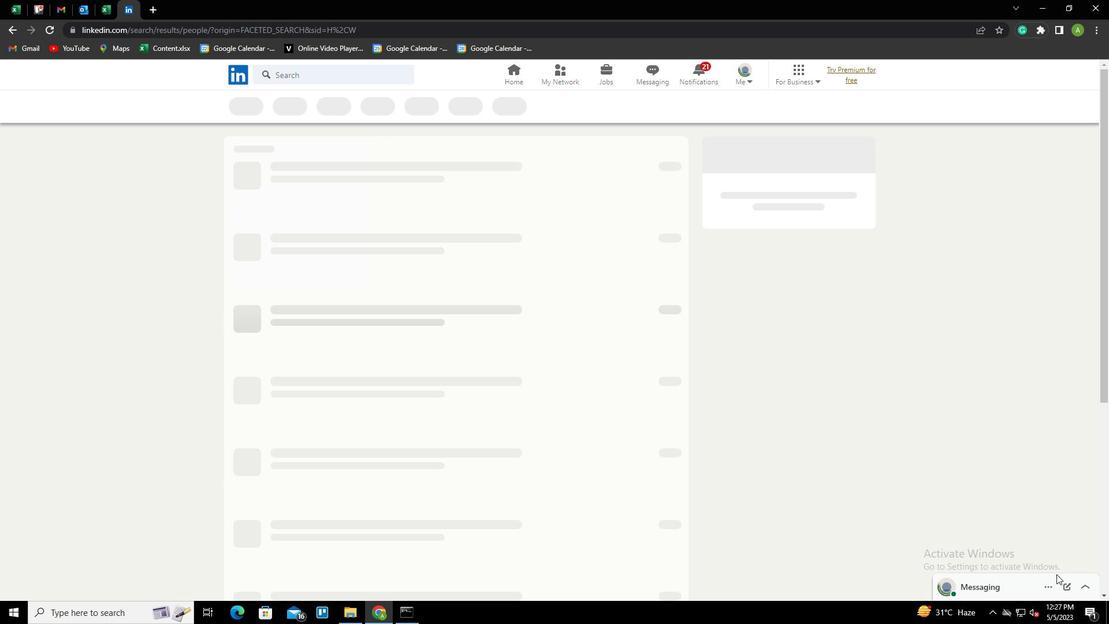 
